 Task: Add an event with the title Casual Product Launch Announcement, date '2024/05/26', time 7:00 AM to 9:00 AM, logged in from the account softage.10@softage.netand send the event invitation to softage.9@softage.net and softage.8@softage.net. Set a reminder for the event 12 hour before
Action: Mouse moved to (108, 140)
Screenshot: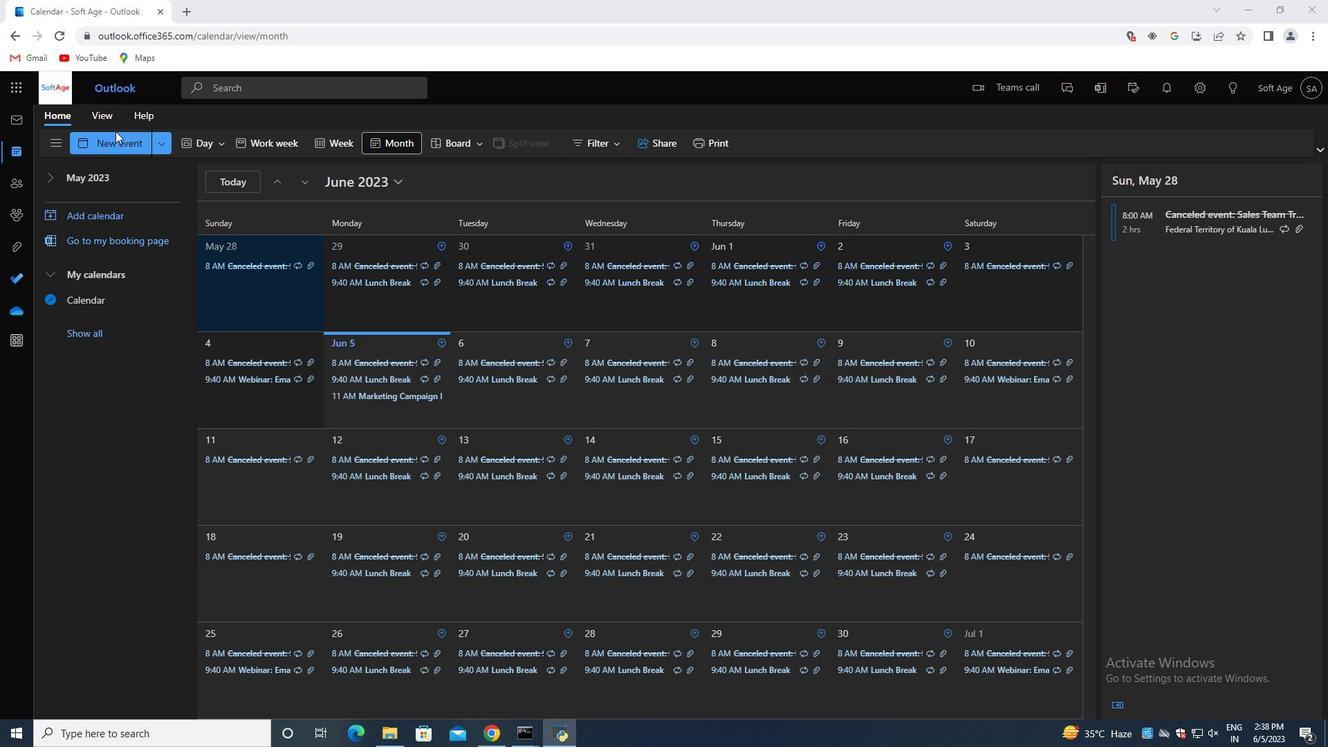 
Action: Mouse pressed left at (108, 140)
Screenshot: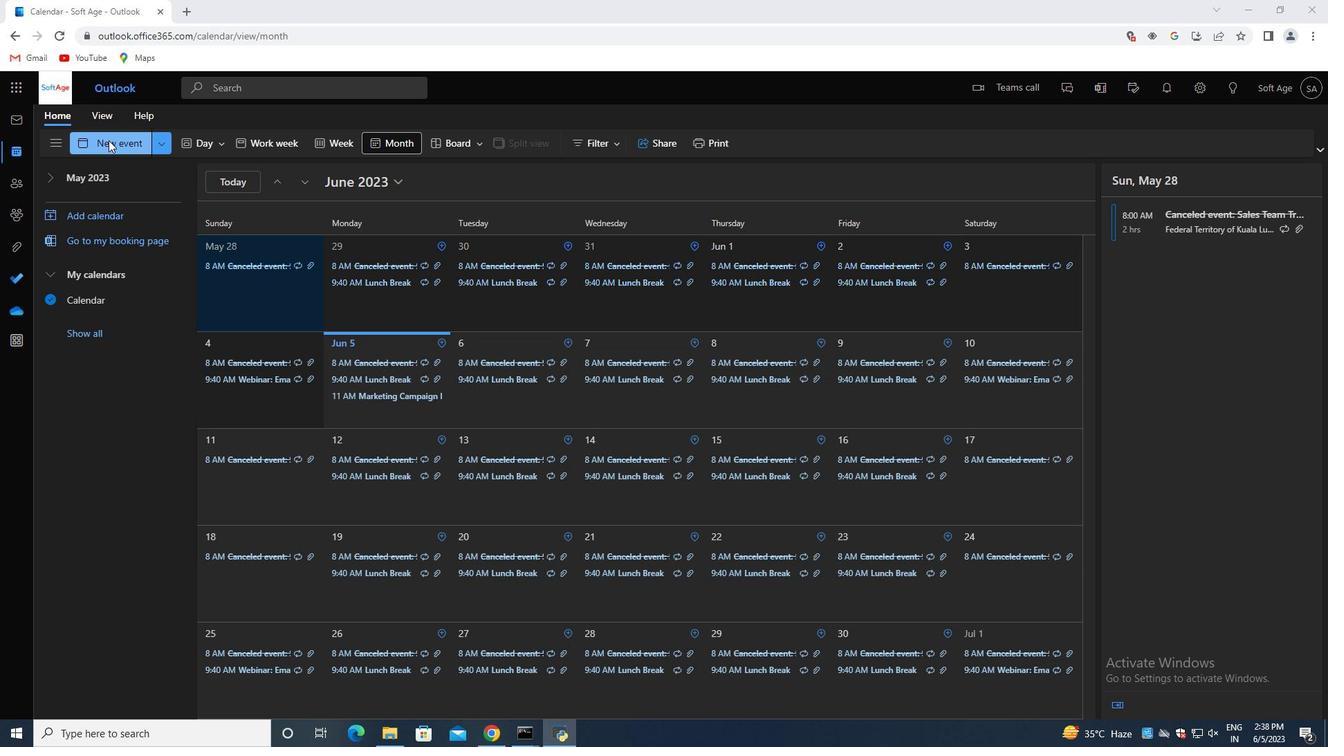 
Action: Mouse moved to (415, 231)
Screenshot: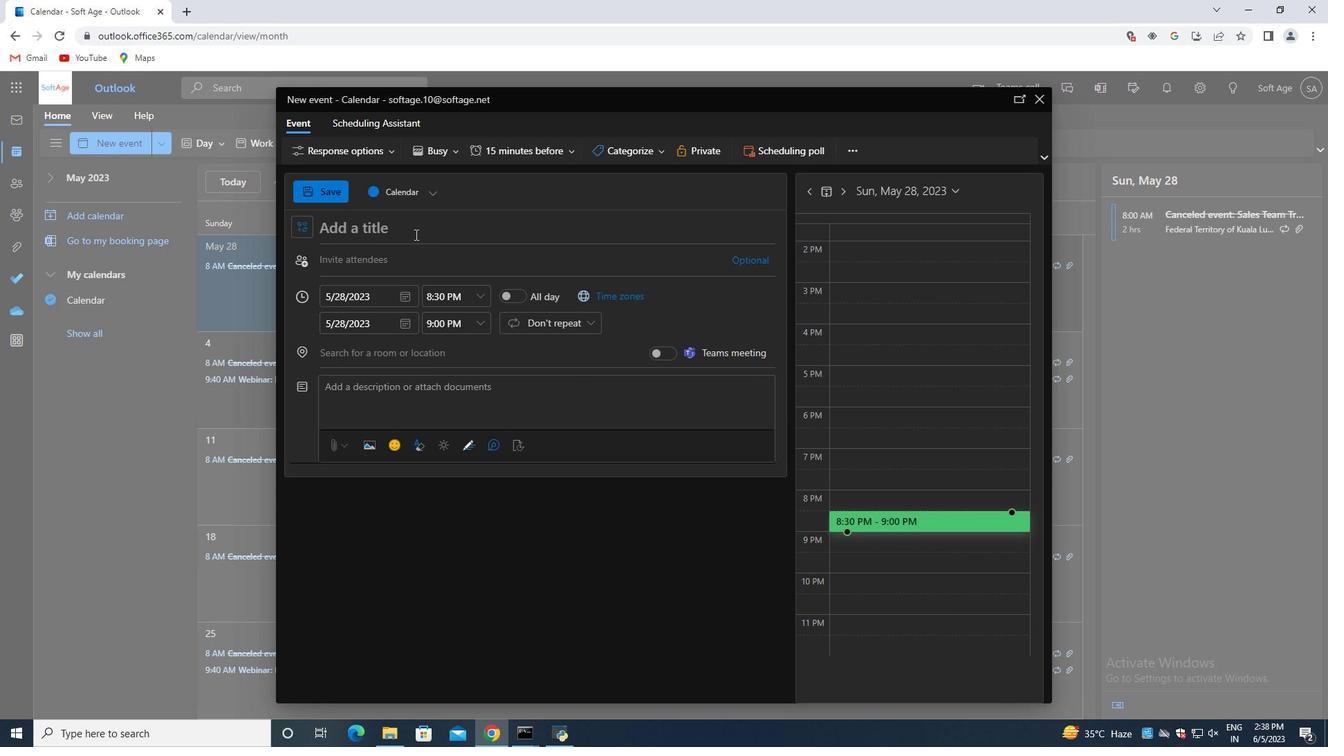 
Action: Mouse pressed left at (415, 231)
Screenshot: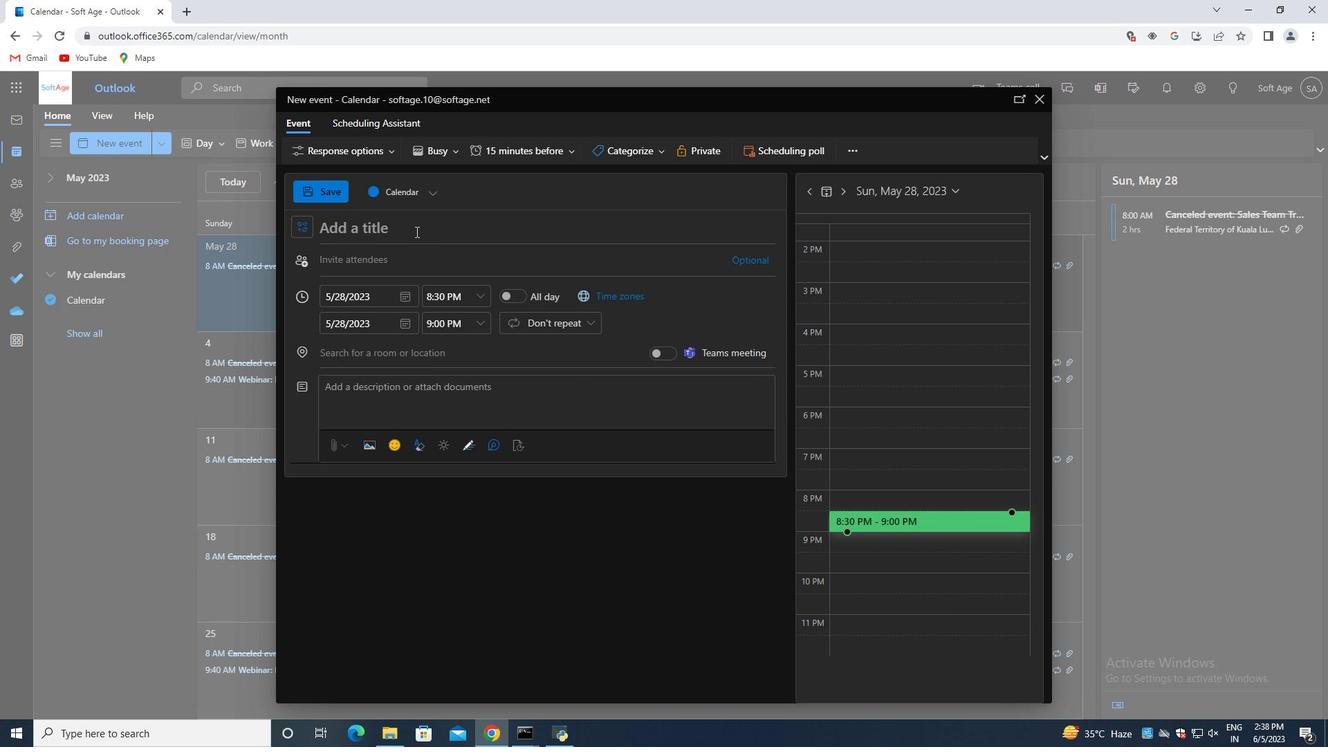 
Action: Key pressed <Key.shift>Casual<Key.space><Key.shift>Product<Key.space><Key.shift>Launch<Key.space><Key.shift>Announcement
Screenshot: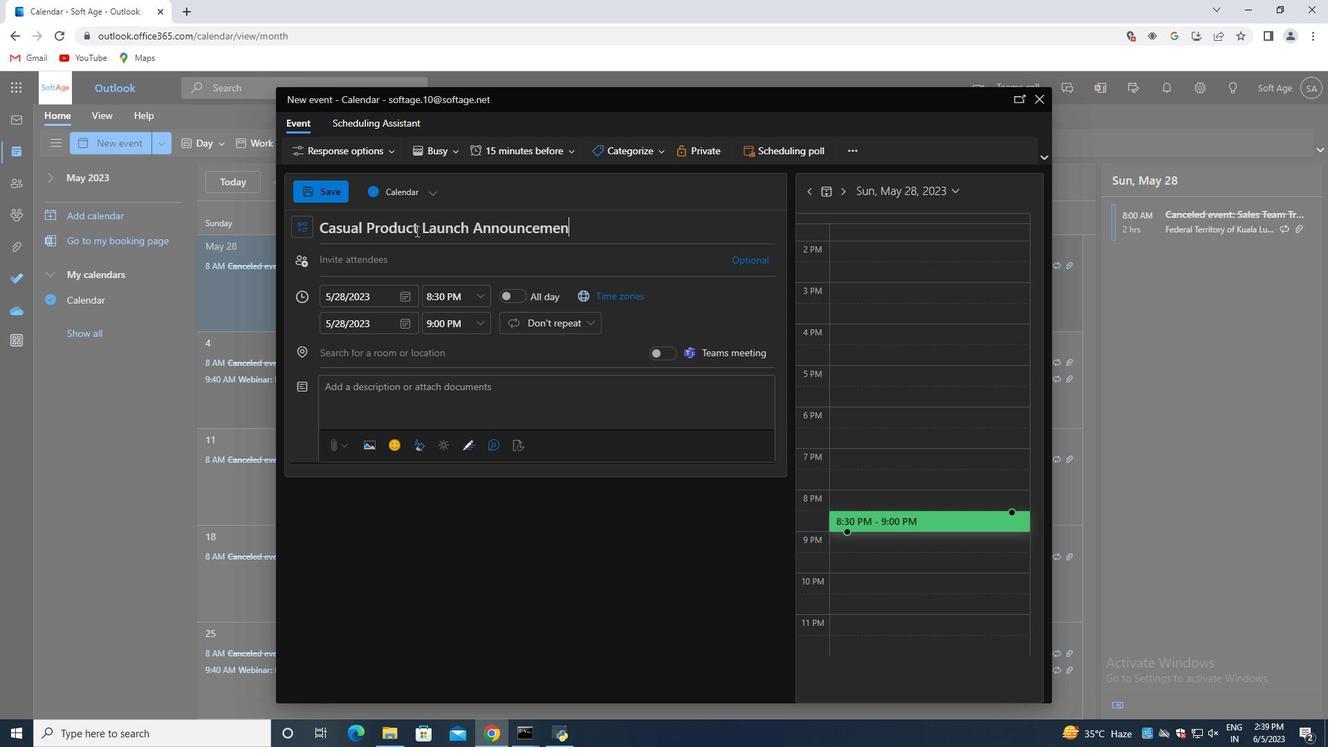 
Action: Mouse moved to (402, 300)
Screenshot: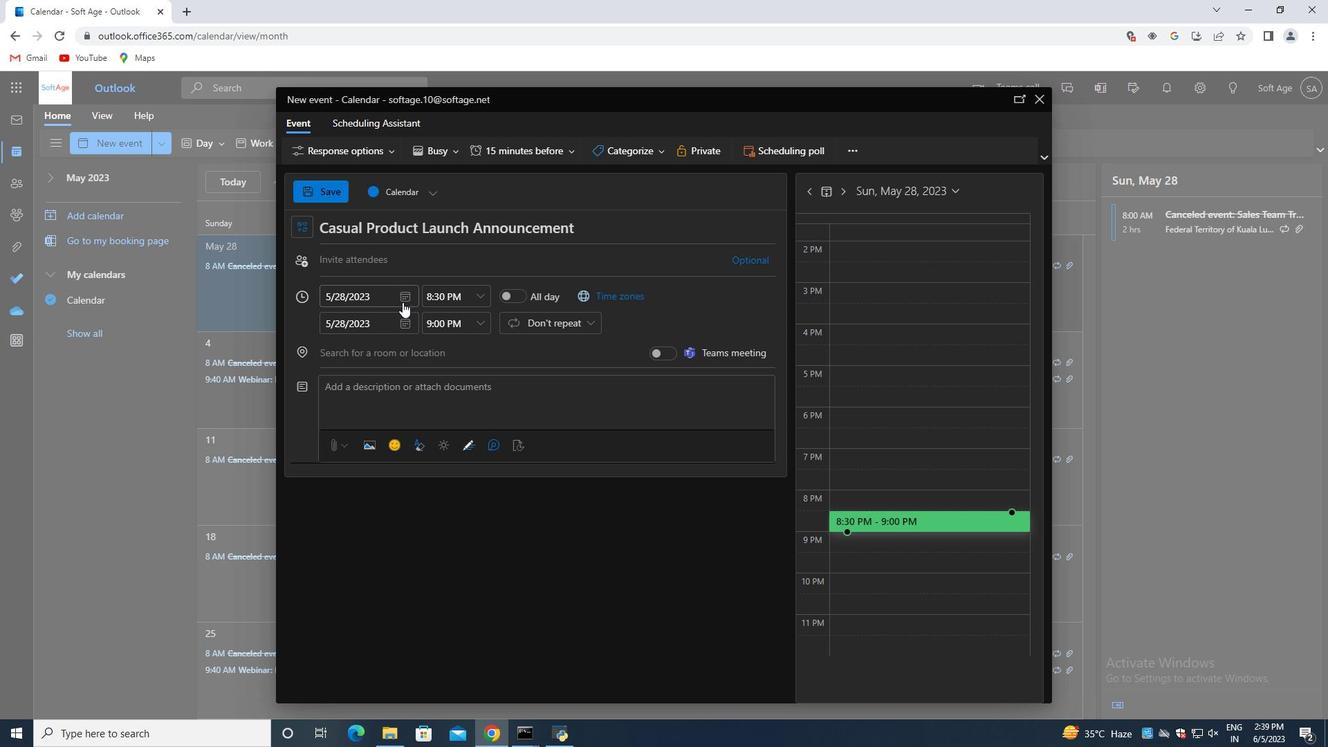 
Action: Mouse pressed left at (402, 300)
Screenshot: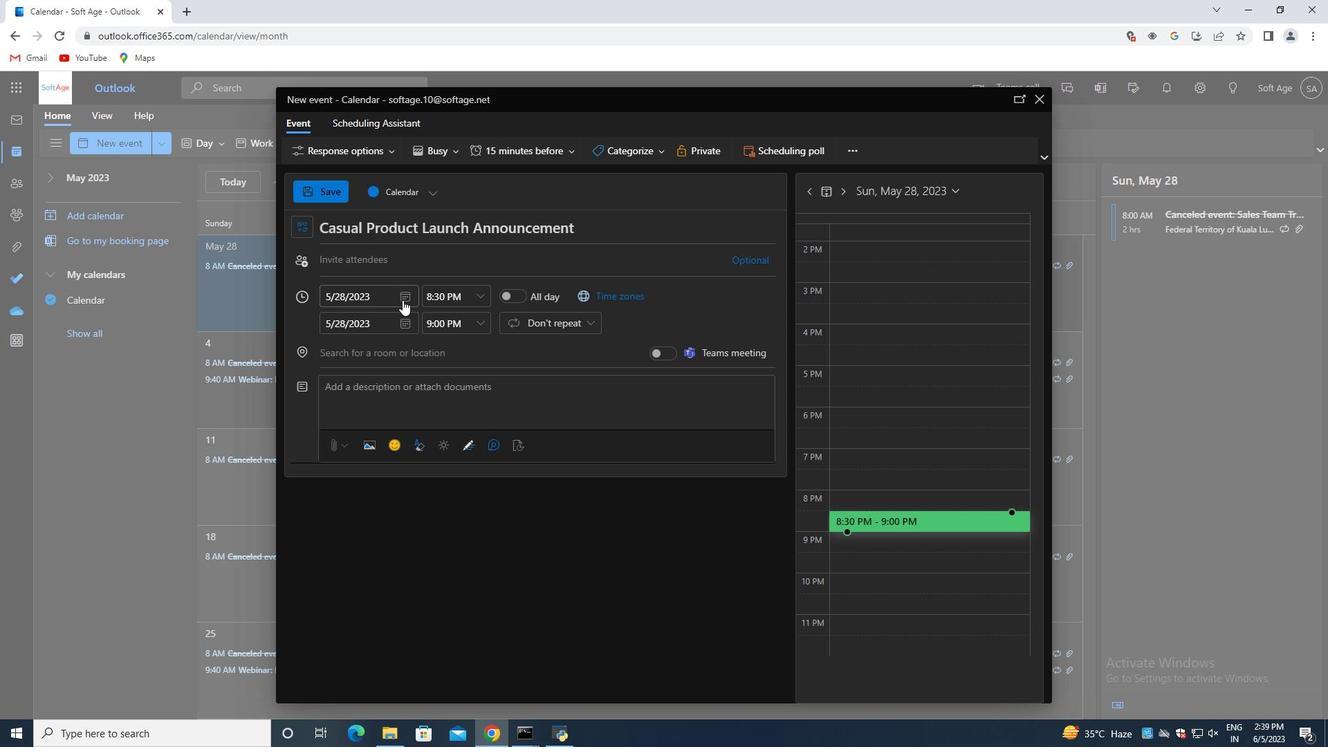 
Action: Mouse moved to (458, 328)
Screenshot: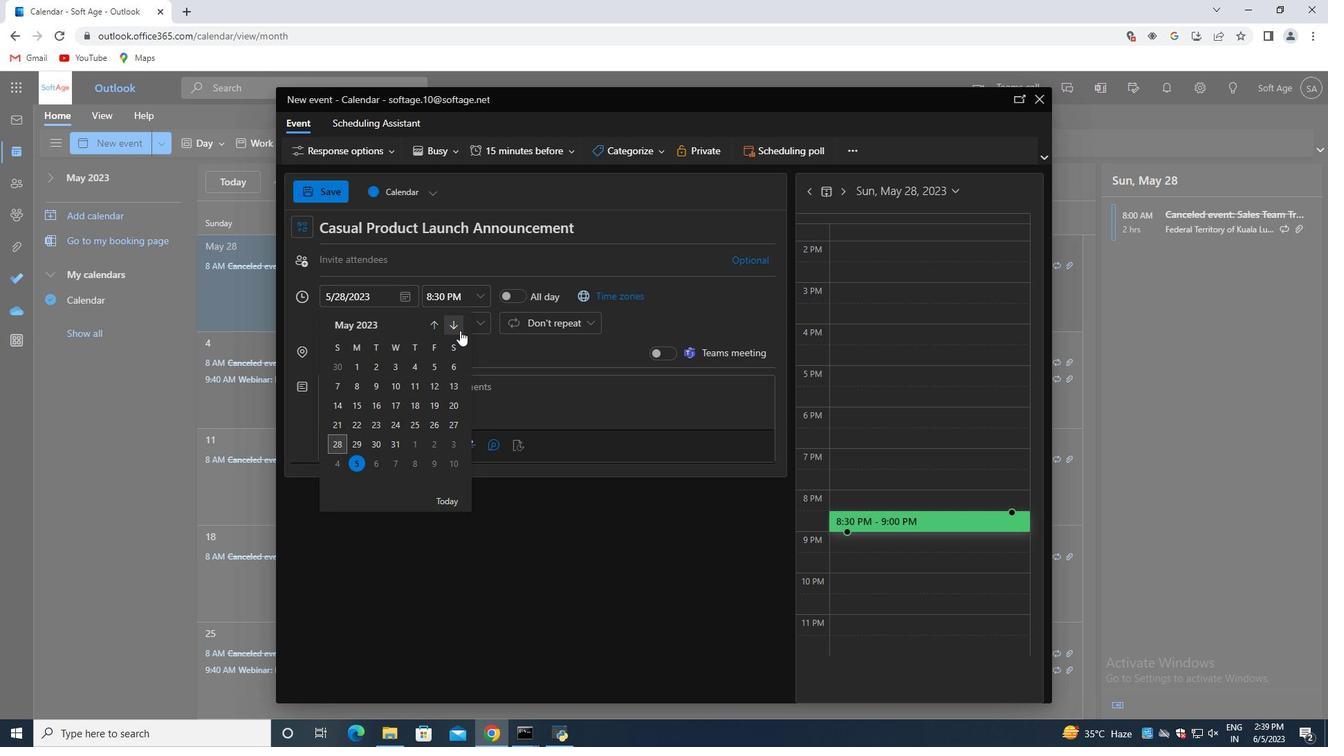 
Action: Mouse pressed left at (458, 328)
Screenshot: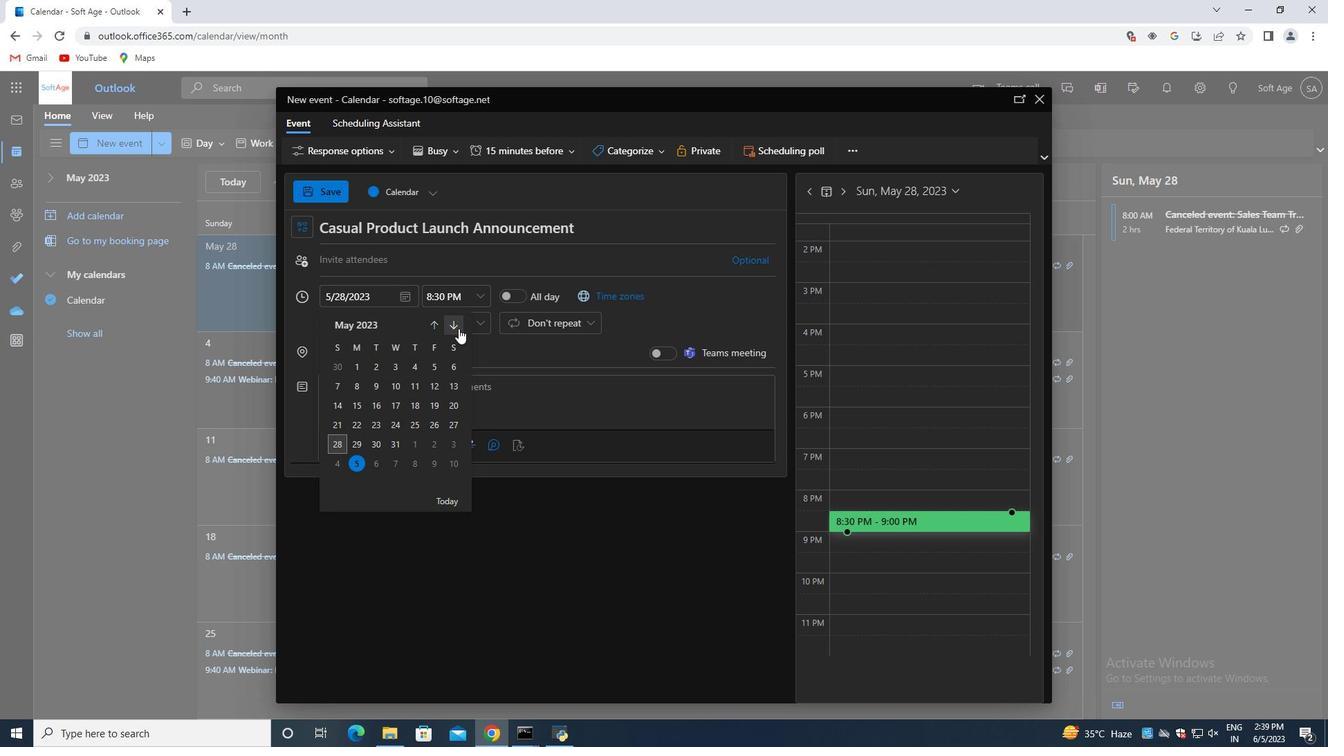 
Action: Mouse pressed left at (458, 328)
Screenshot: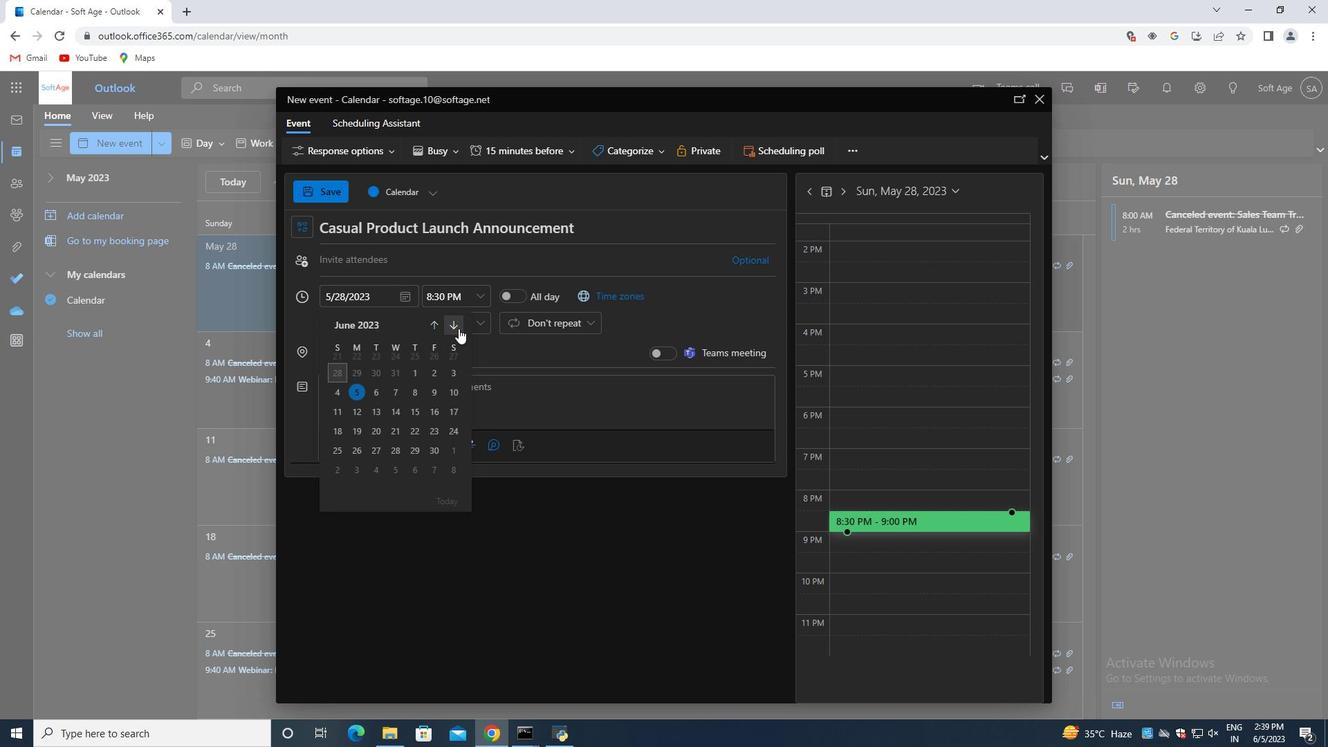
Action: Mouse pressed left at (458, 328)
Screenshot: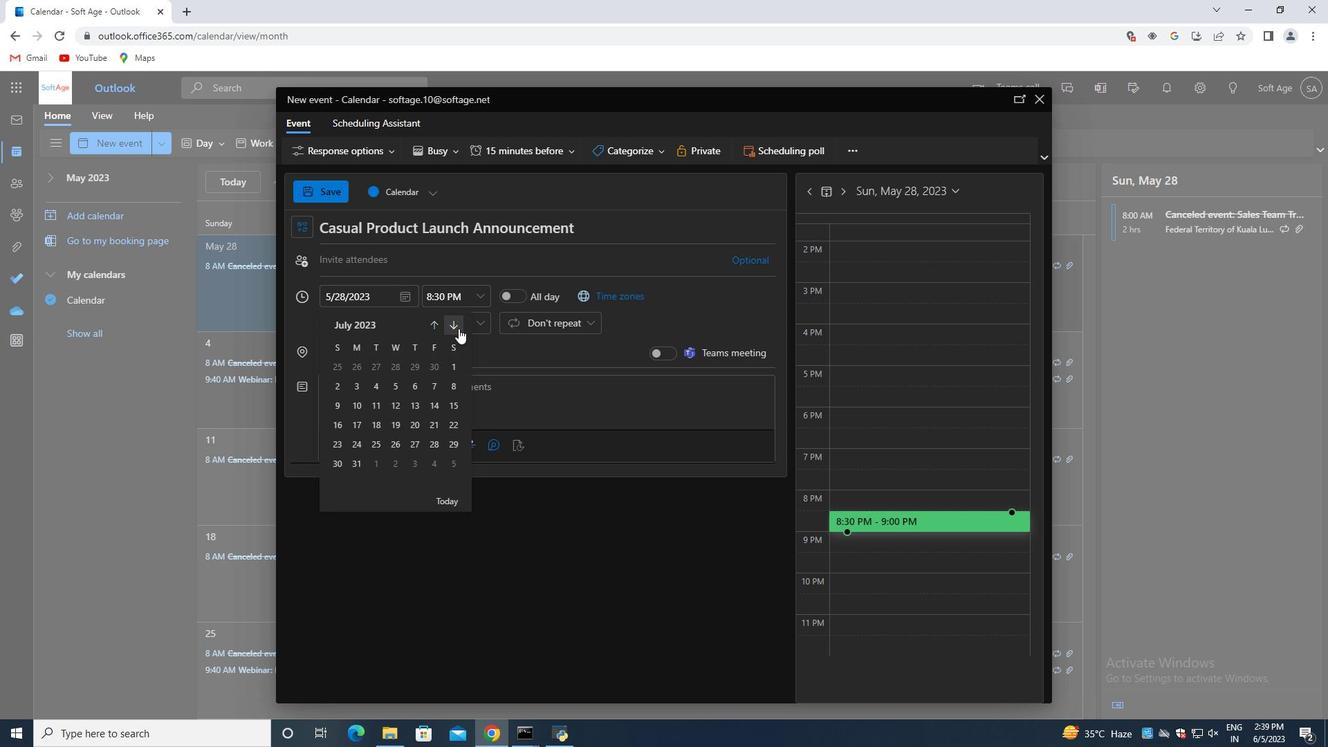 
Action: Mouse pressed left at (458, 328)
Screenshot: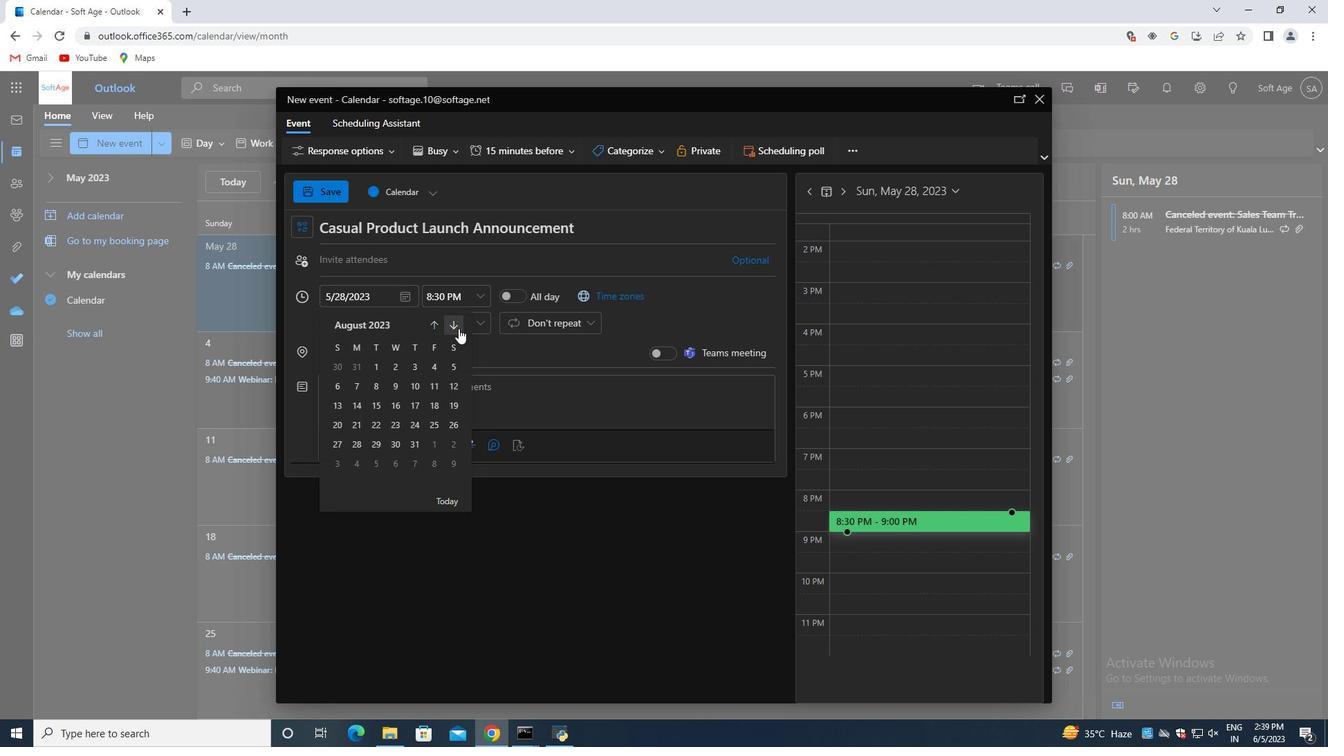 
Action: Mouse pressed left at (458, 328)
Screenshot: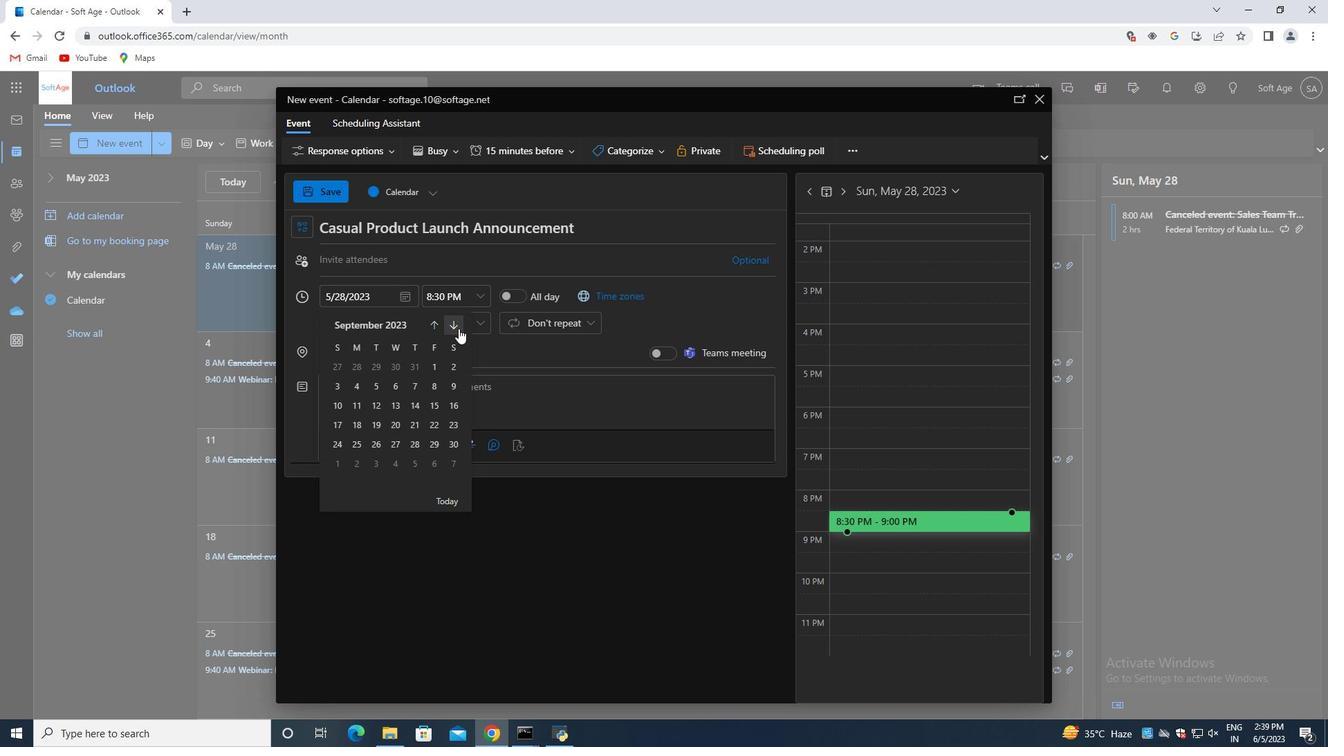 
Action: Mouse pressed left at (458, 328)
Screenshot: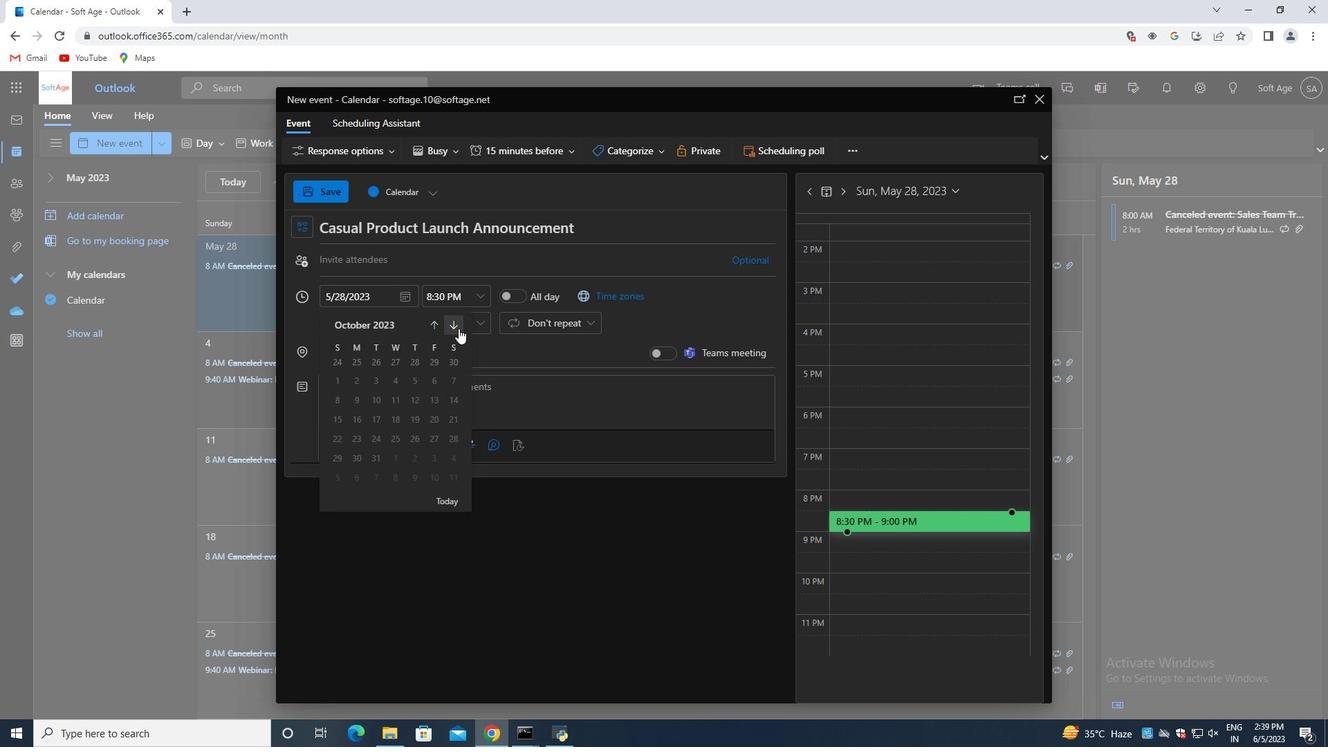 
Action: Mouse pressed left at (458, 328)
Screenshot: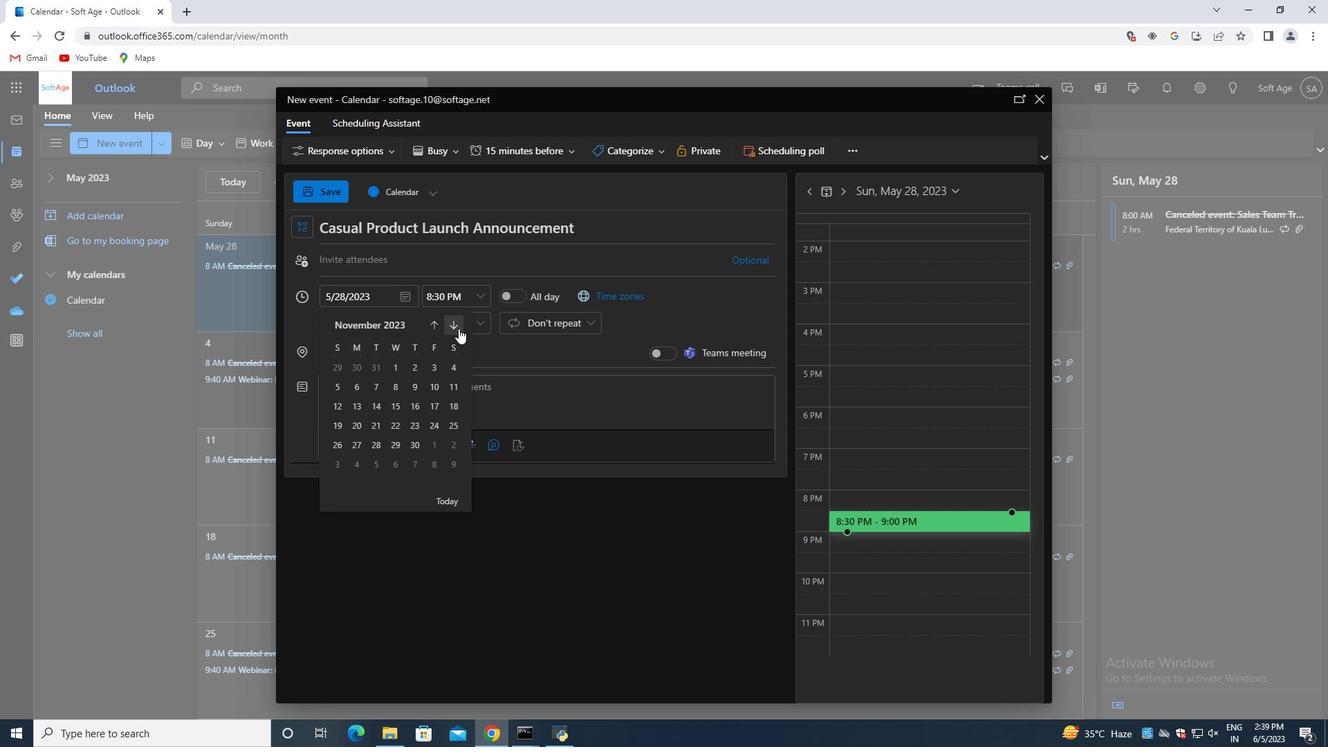 
Action: Mouse pressed left at (458, 328)
Screenshot: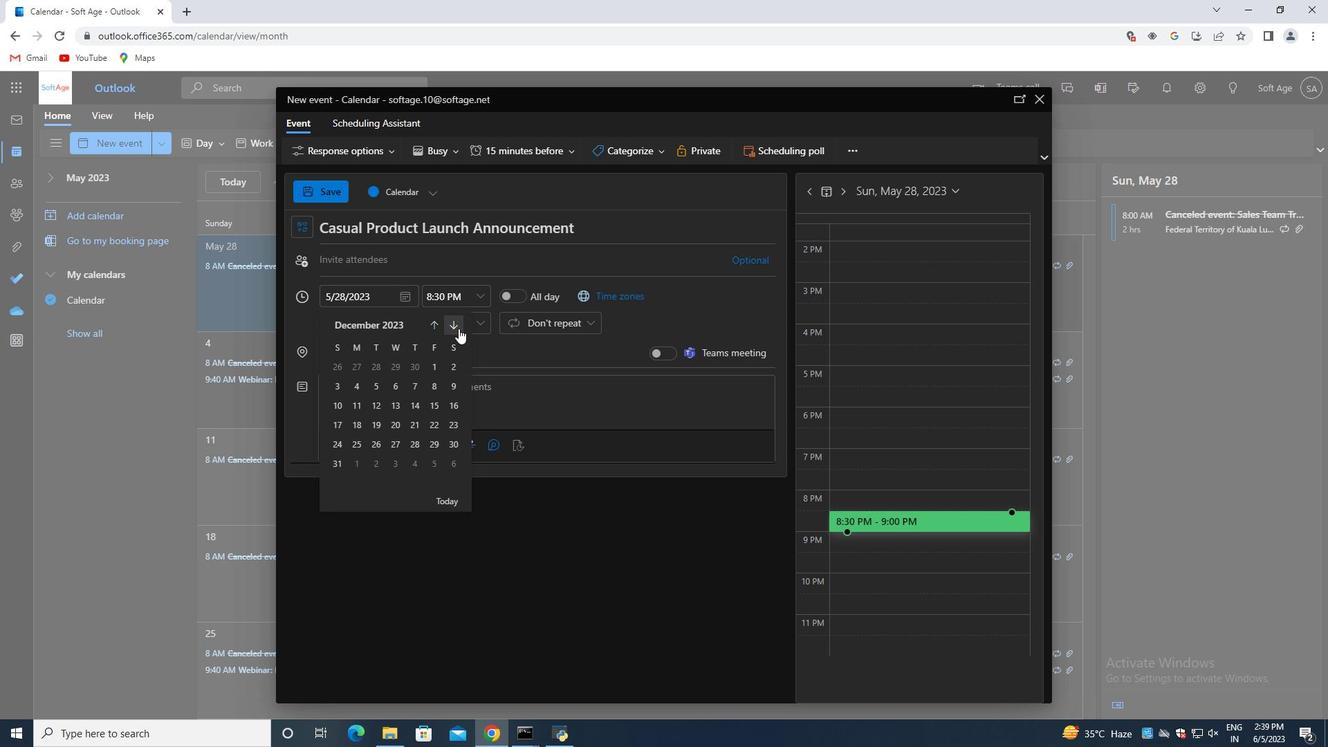 
Action: Mouse pressed left at (458, 328)
Screenshot: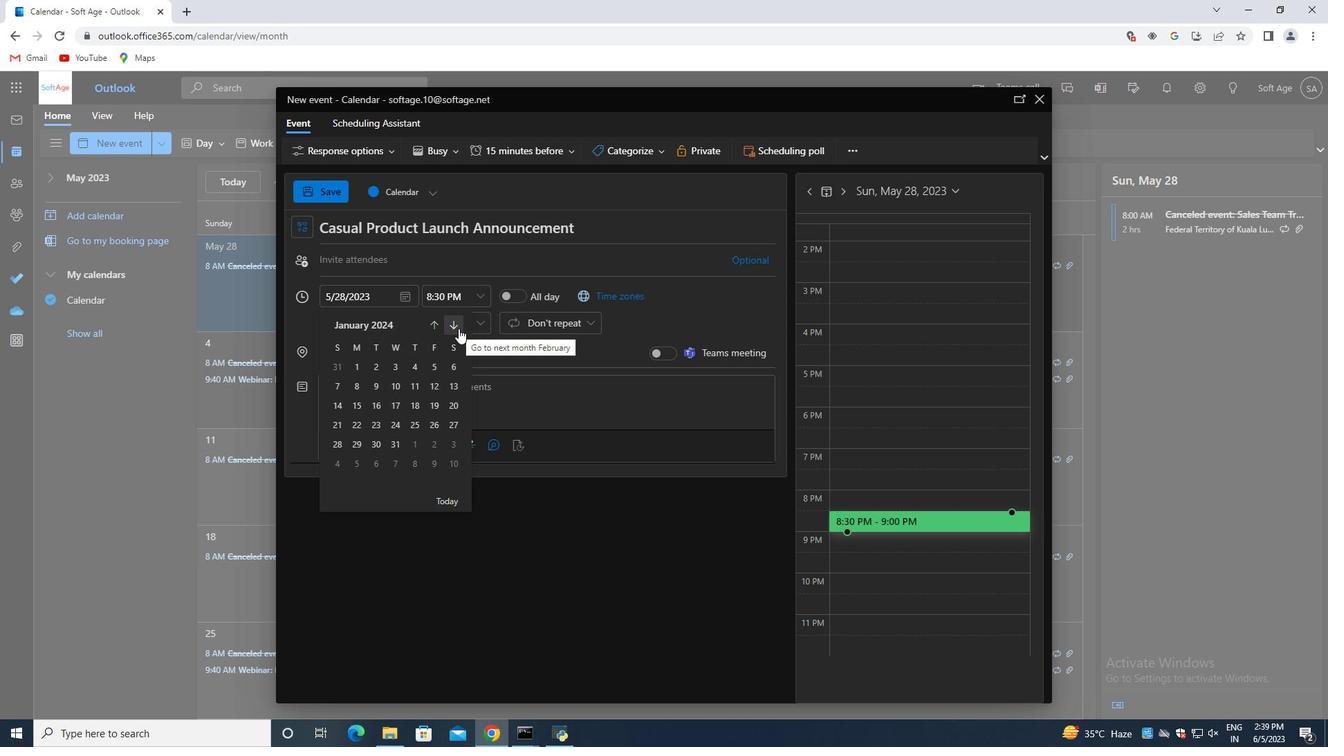 
Action: Mouse pressed left at (458, 328)
Screenshot: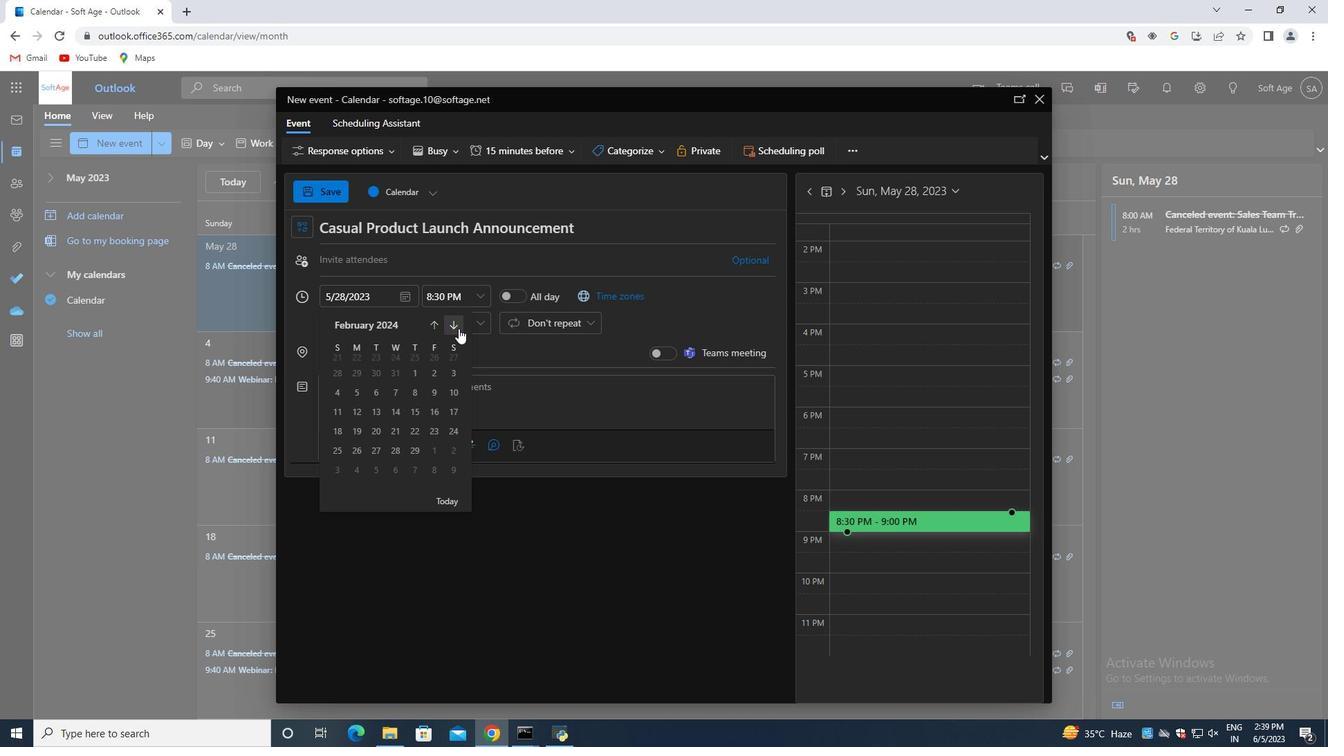 
Action: Mouse pressed left at (458, 328)
Screenshot: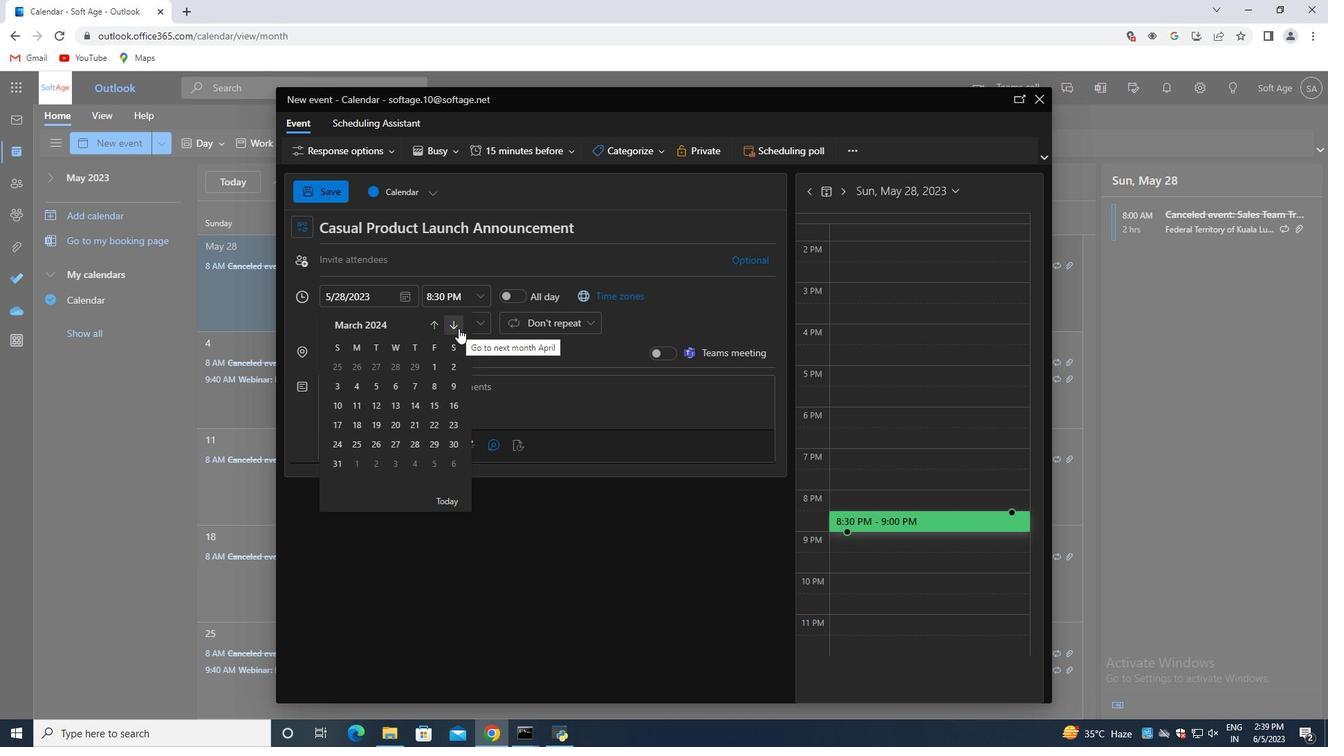 
Action: Mouse pressed left at (458, 328)
Screenshot: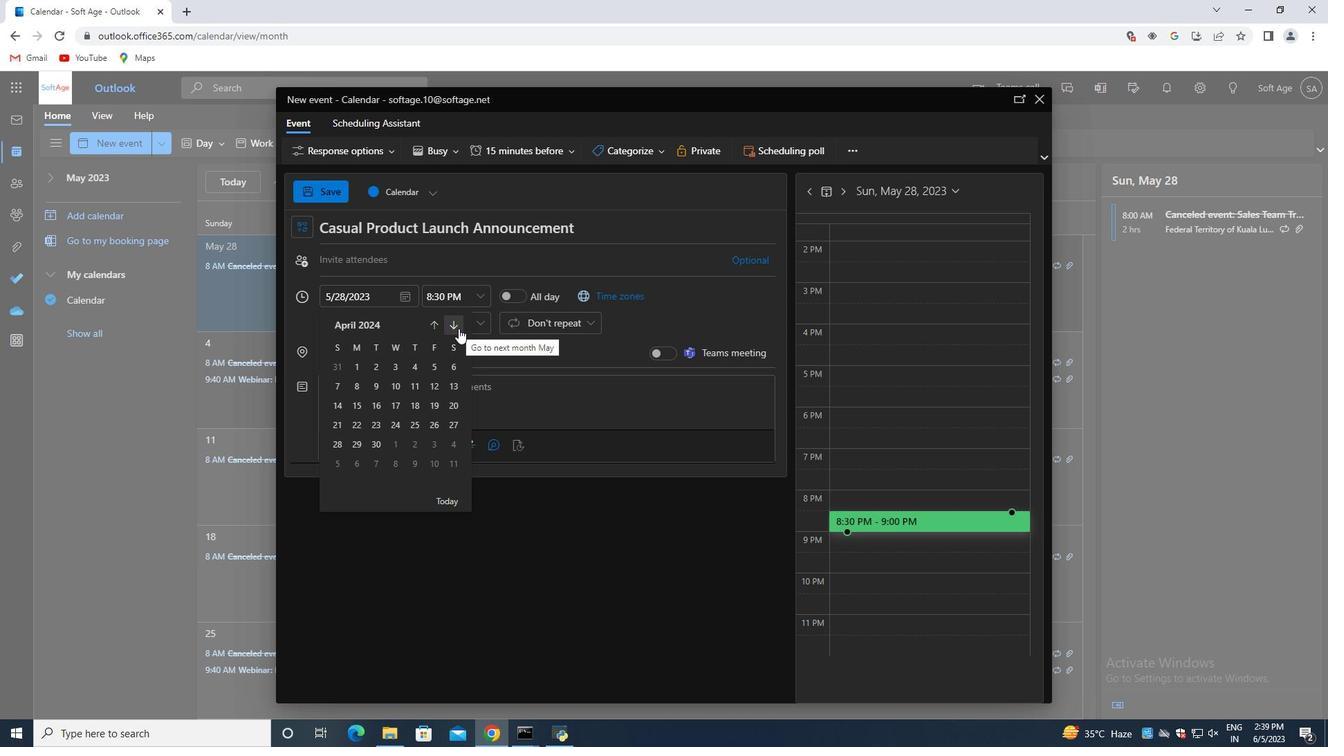 
Action: Mouse moved to (339, 442)
Screenshot: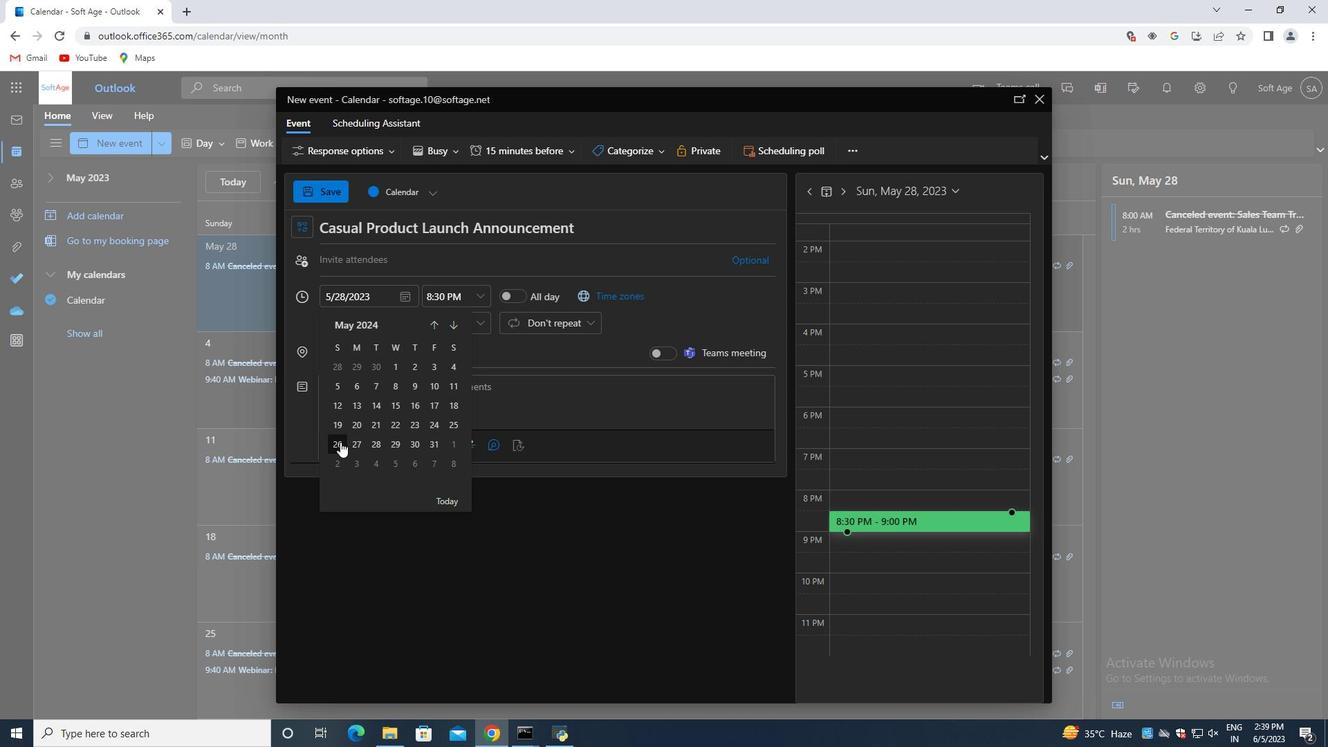 
Action: Mouse pressed left at (339, 442)
Screenshot: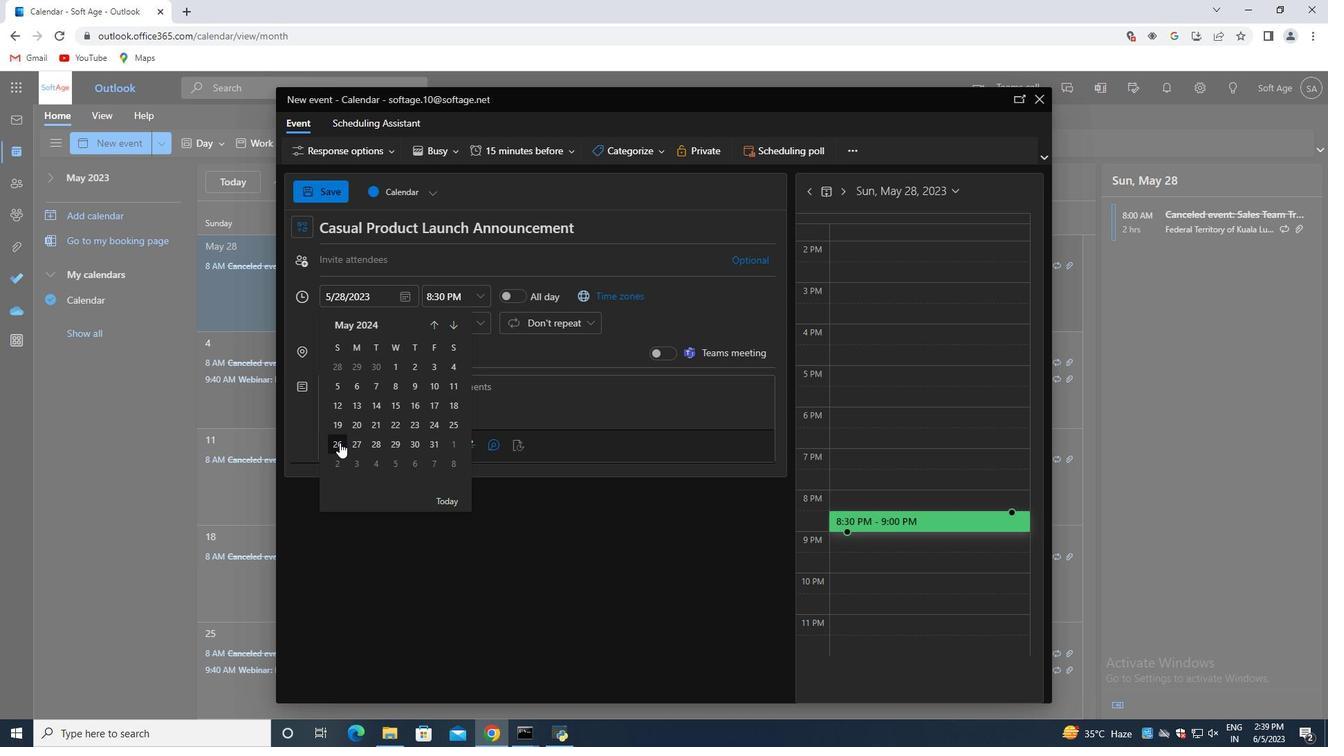 
Action: Mouse moved to (479, 296)
Screenshot: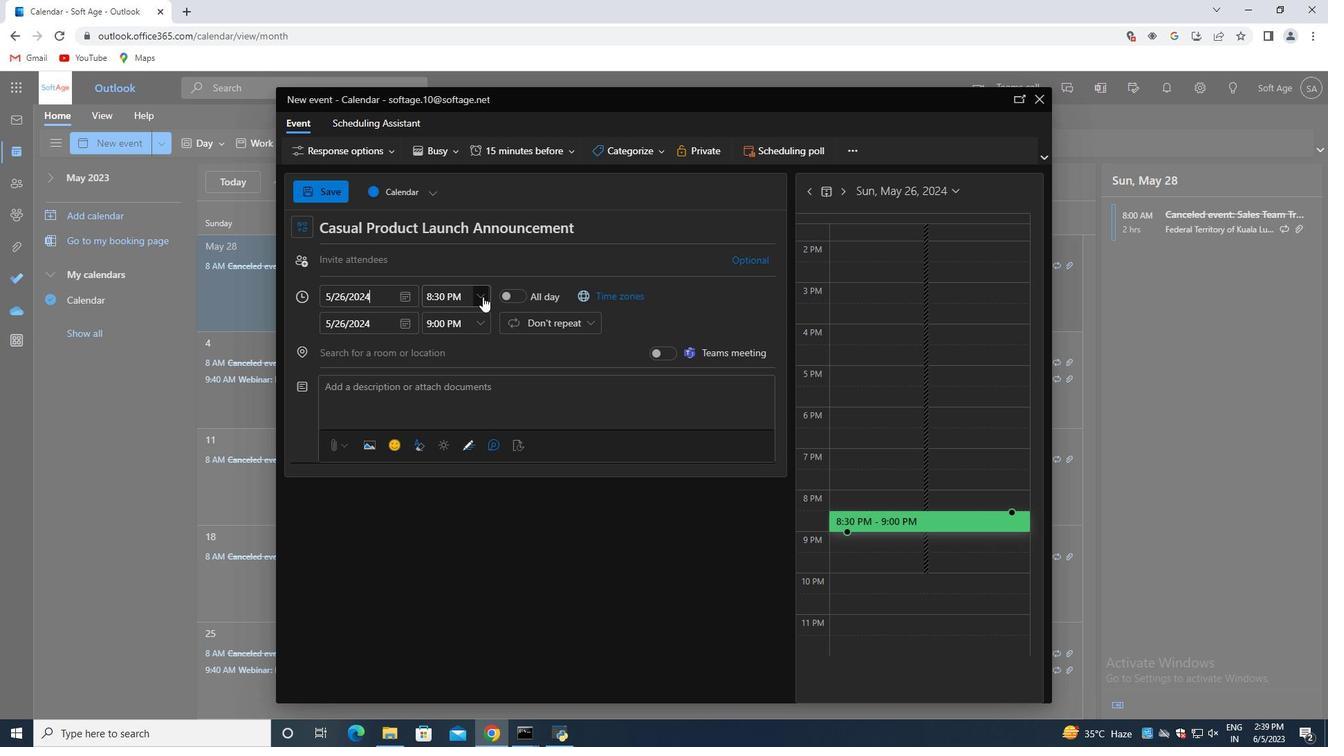 
Action: Mouse pressed left at (479, 296)
Screenshot: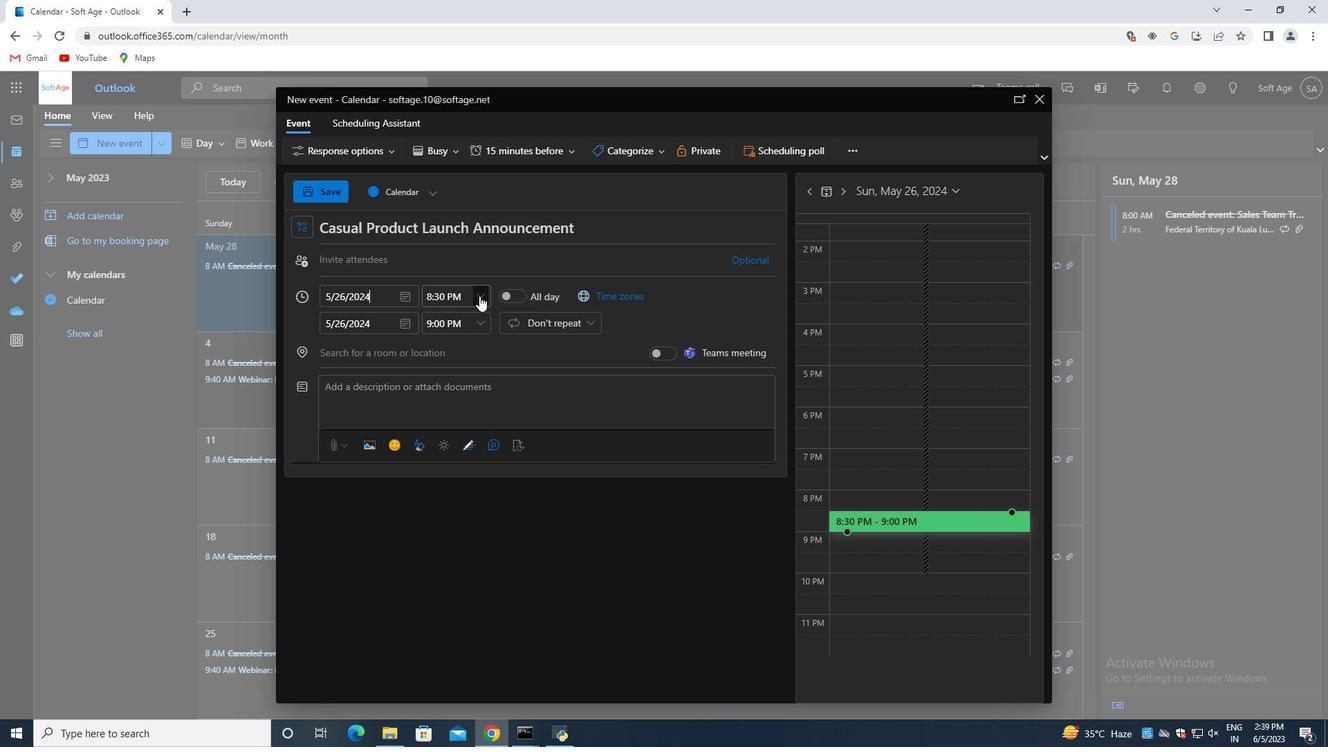 
Action: Mouse moved to (478, 295)
Screenshot: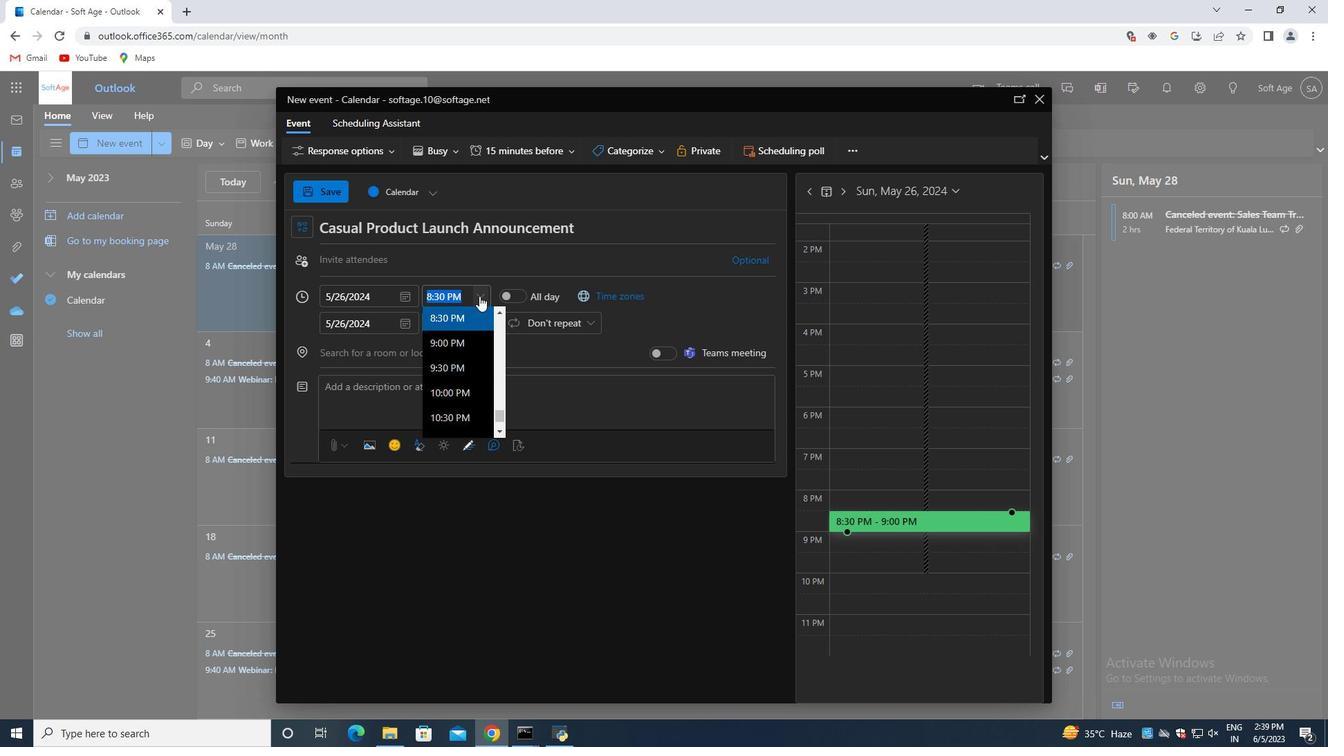 
Action: Key pressed <Key.backspace>7<Key.shift_r>:00<Key.shift>A<Key.backspace><Key.space><Key.enter>
Screenshot: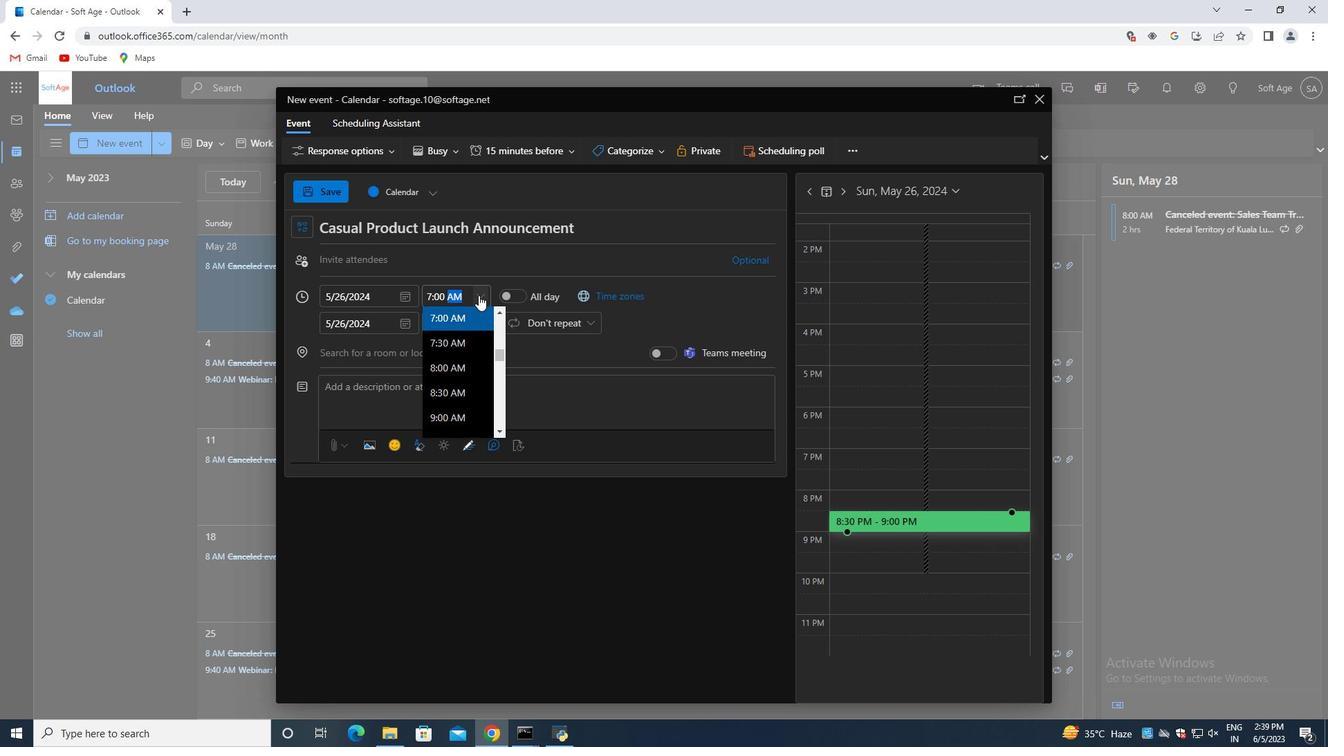 
Action: Mouse moved to (488, 324)
Screenshot: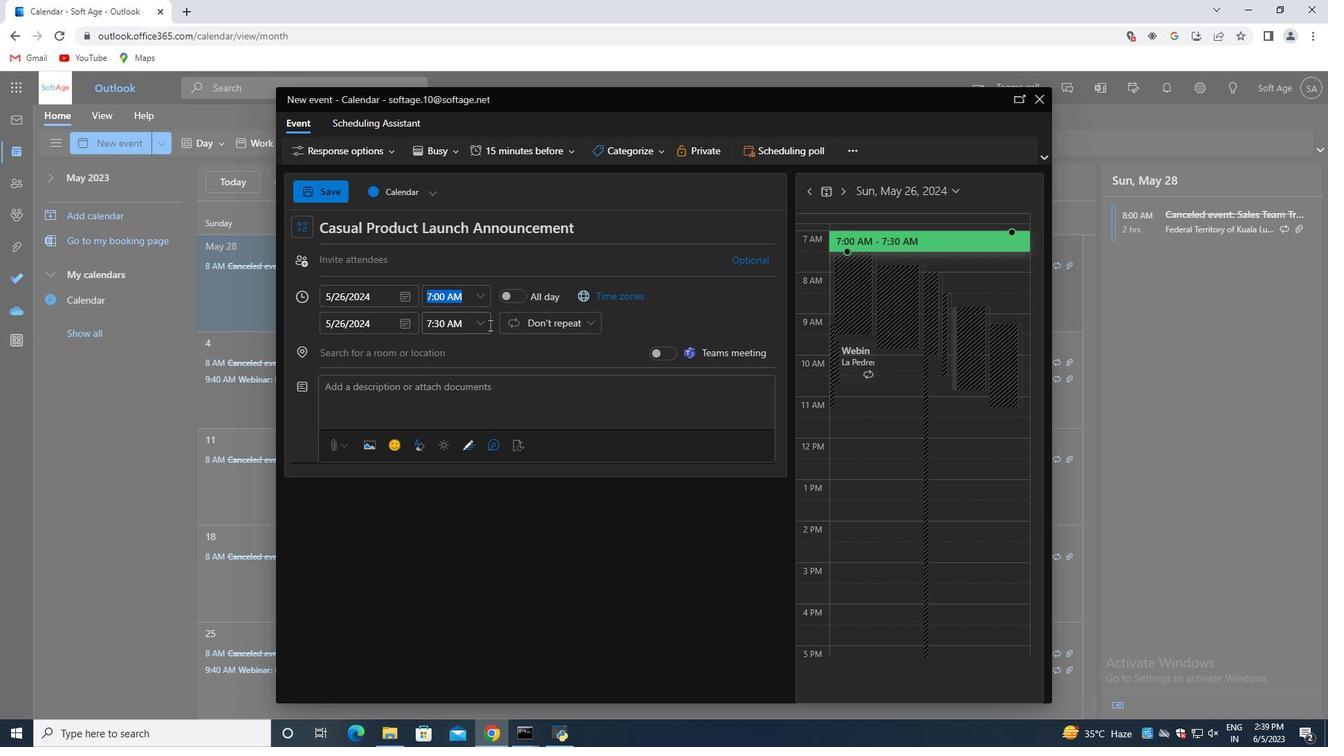 
Action: Mouse pressed left at (488, 324)
Screenshot: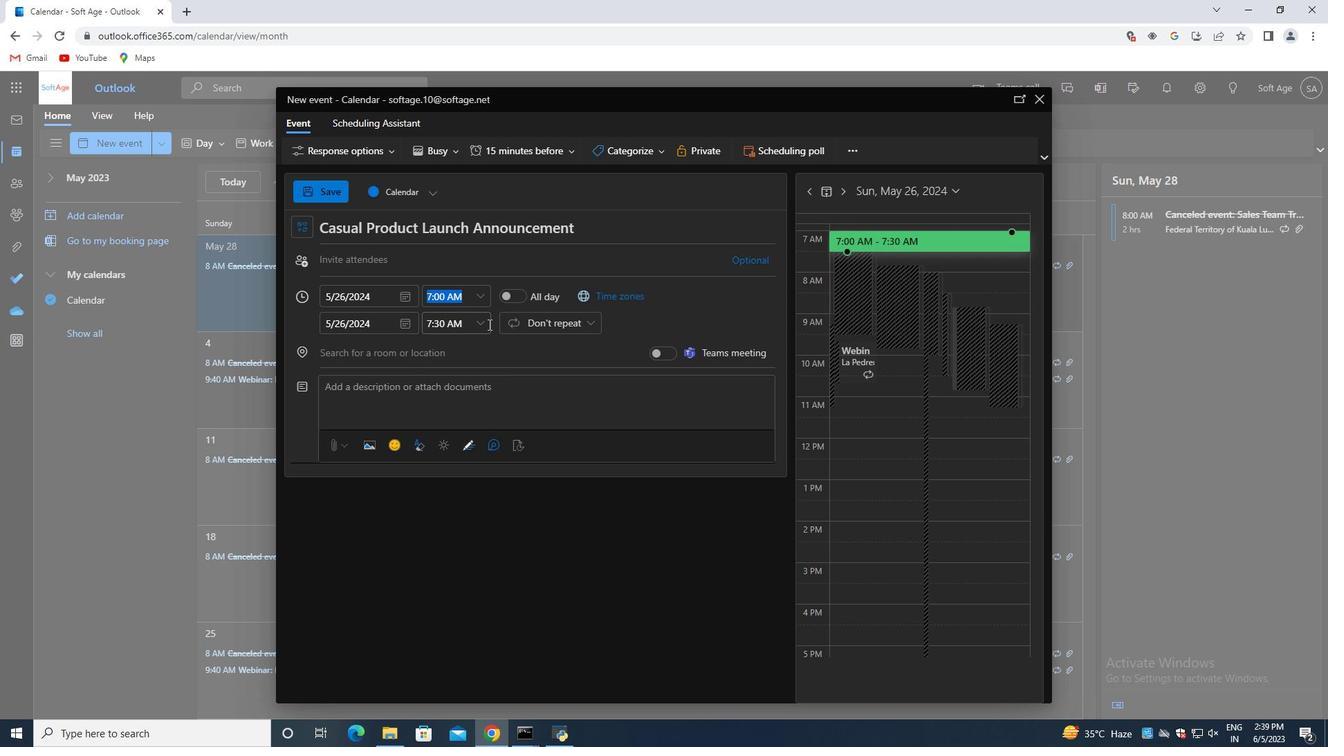 
Action: Mouse moved to (484, 323)
Screenshot: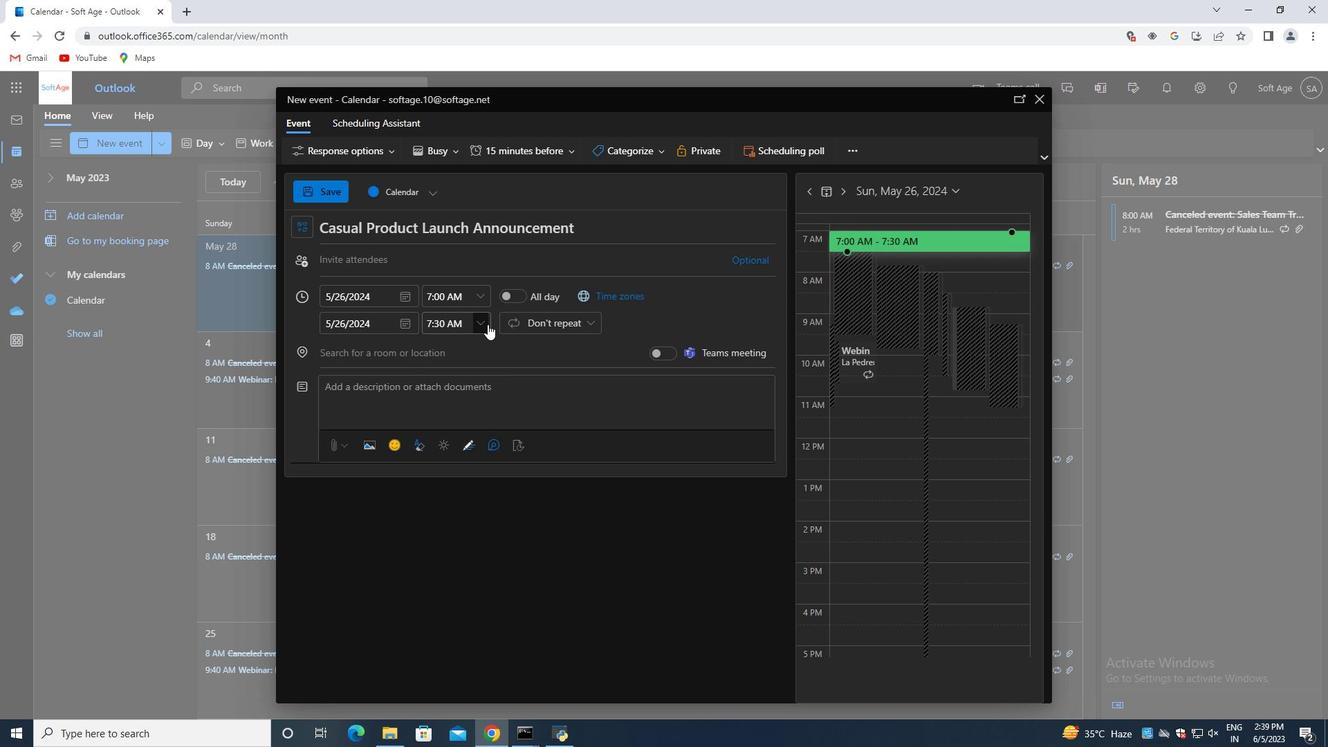 
Action: Mouse pressed left at (484, 323)
Screenshot: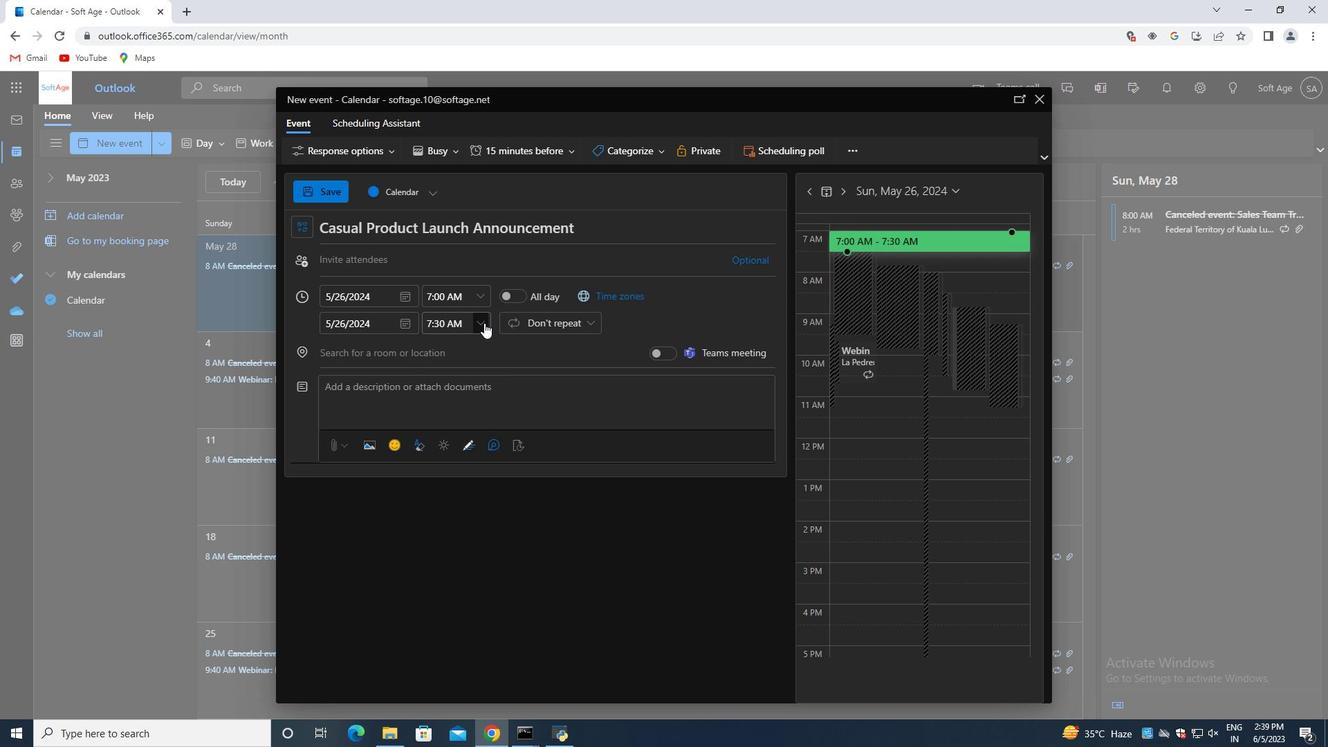 
Action: Mouse moved to (466, 417)
Screenshot: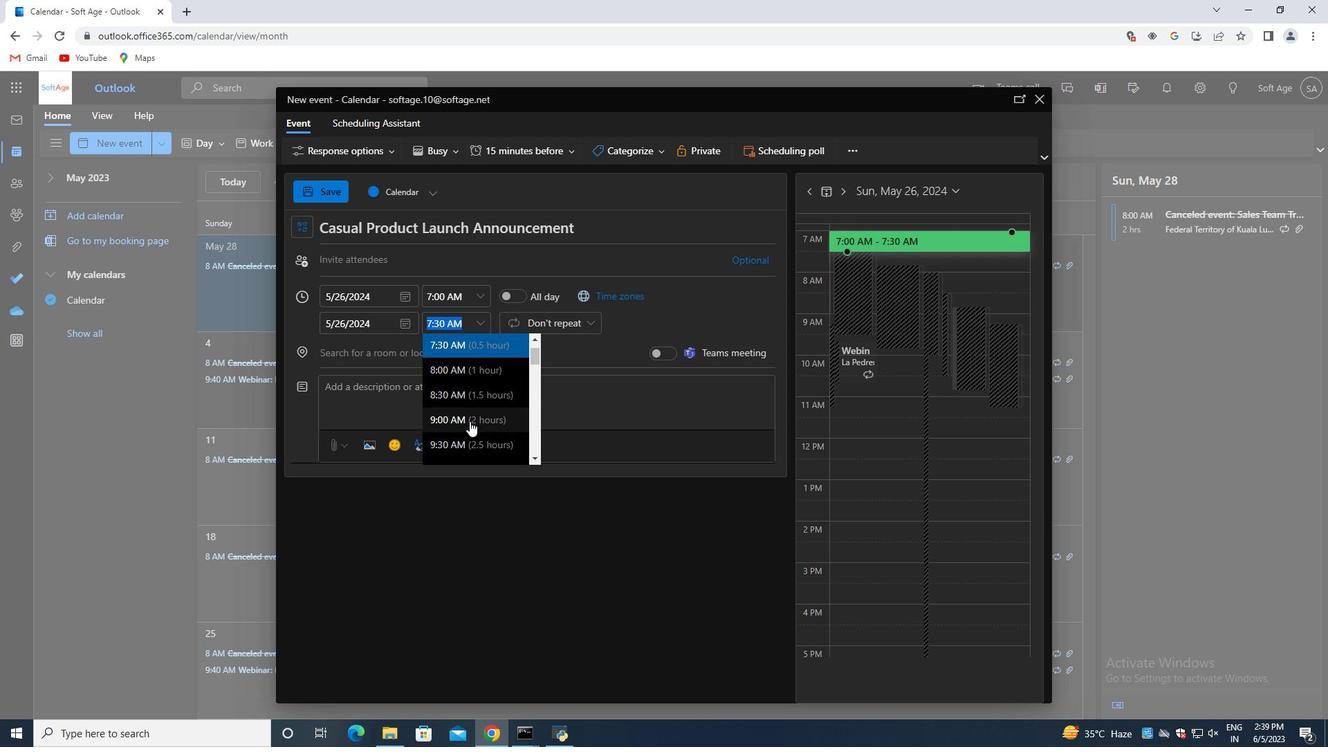 
Action: Mouse pressed left at (466, 417)
Screenshot: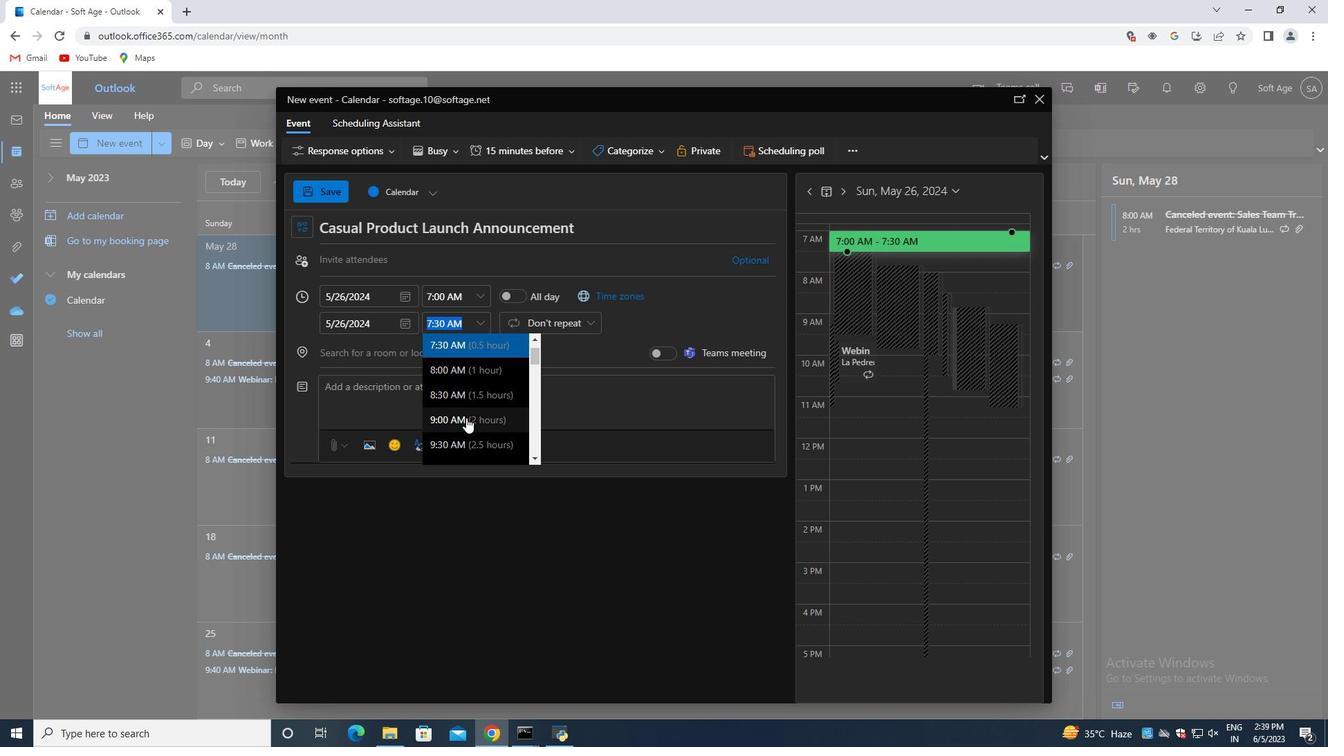 
Action: Mouse moved to (392, 253)
Screenshot: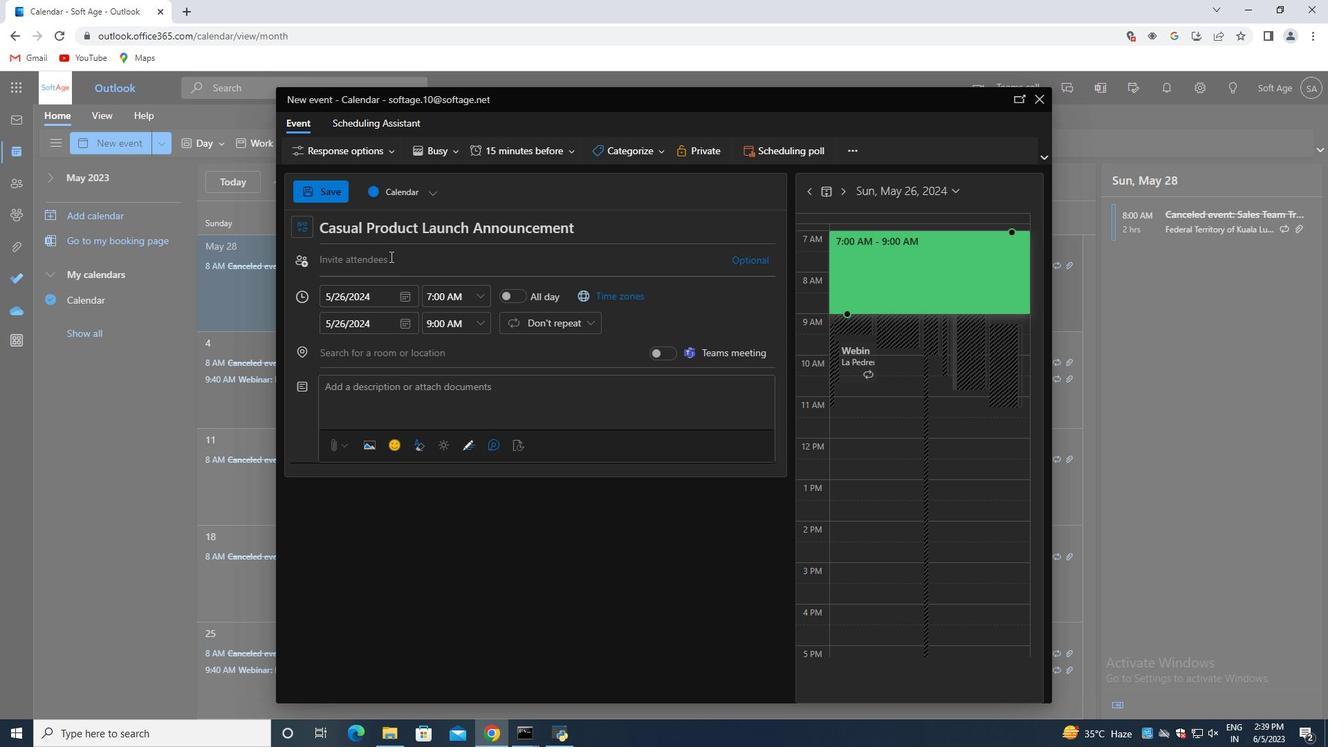 
Action: Mouse pressed left at (392, 253)
Screenshot: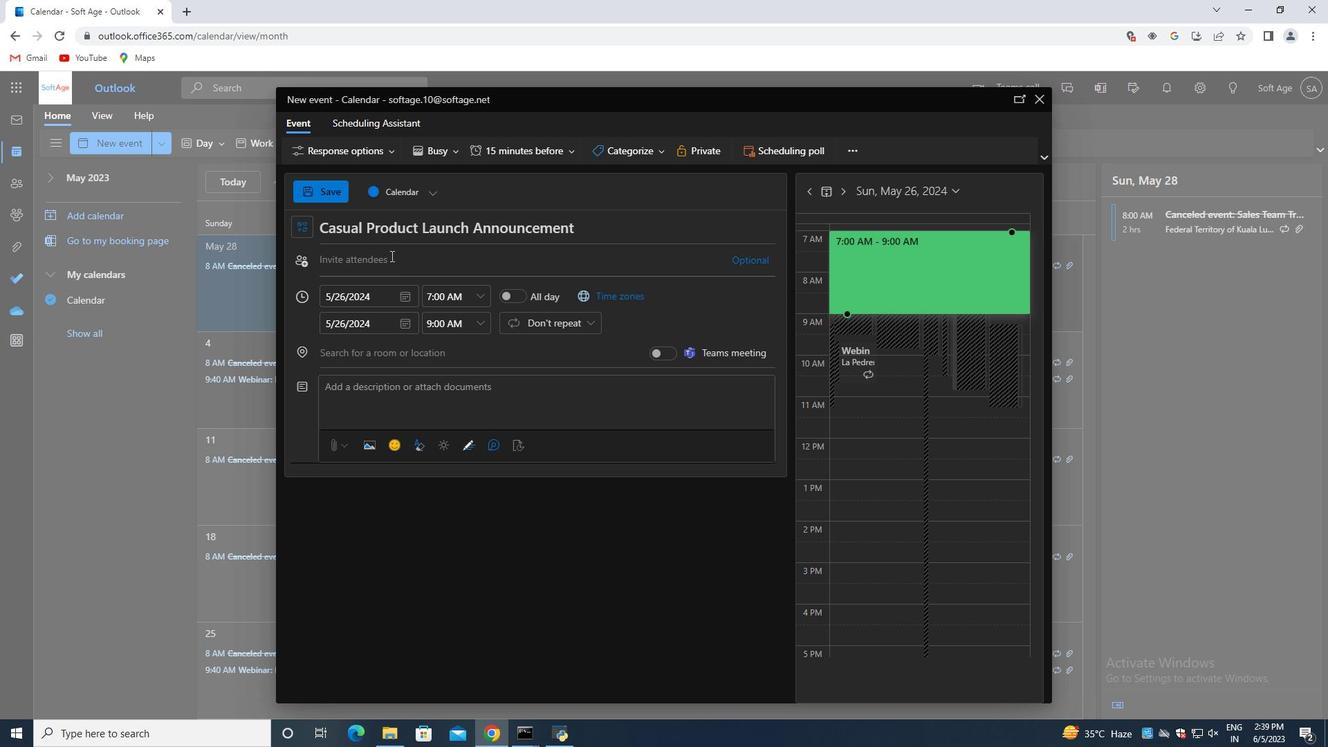 
Action: Key pressed softage.9<Key.shift>@softage.net<Key.enter>softage.8<Key.shift>@softage.net<Key.enter>
Screenshot: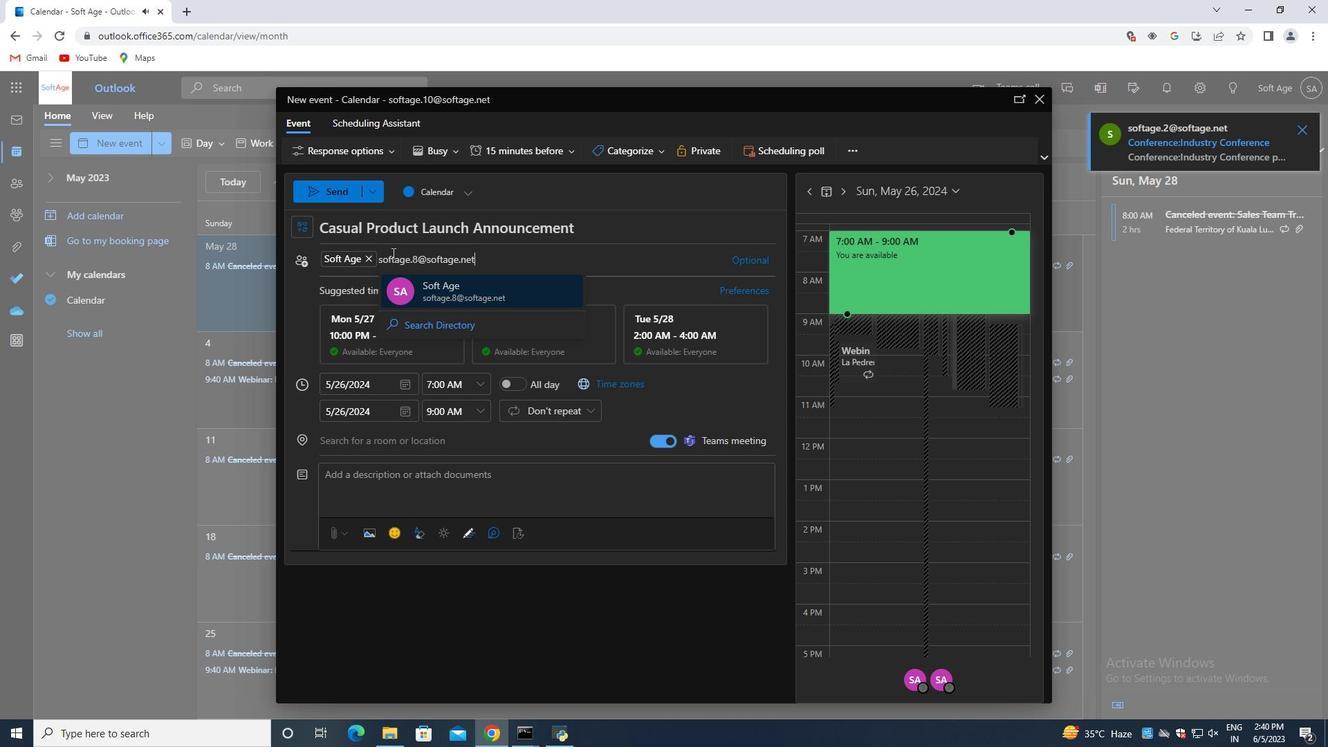 
Action: Mouse moved to (538, 147)
Screenshot: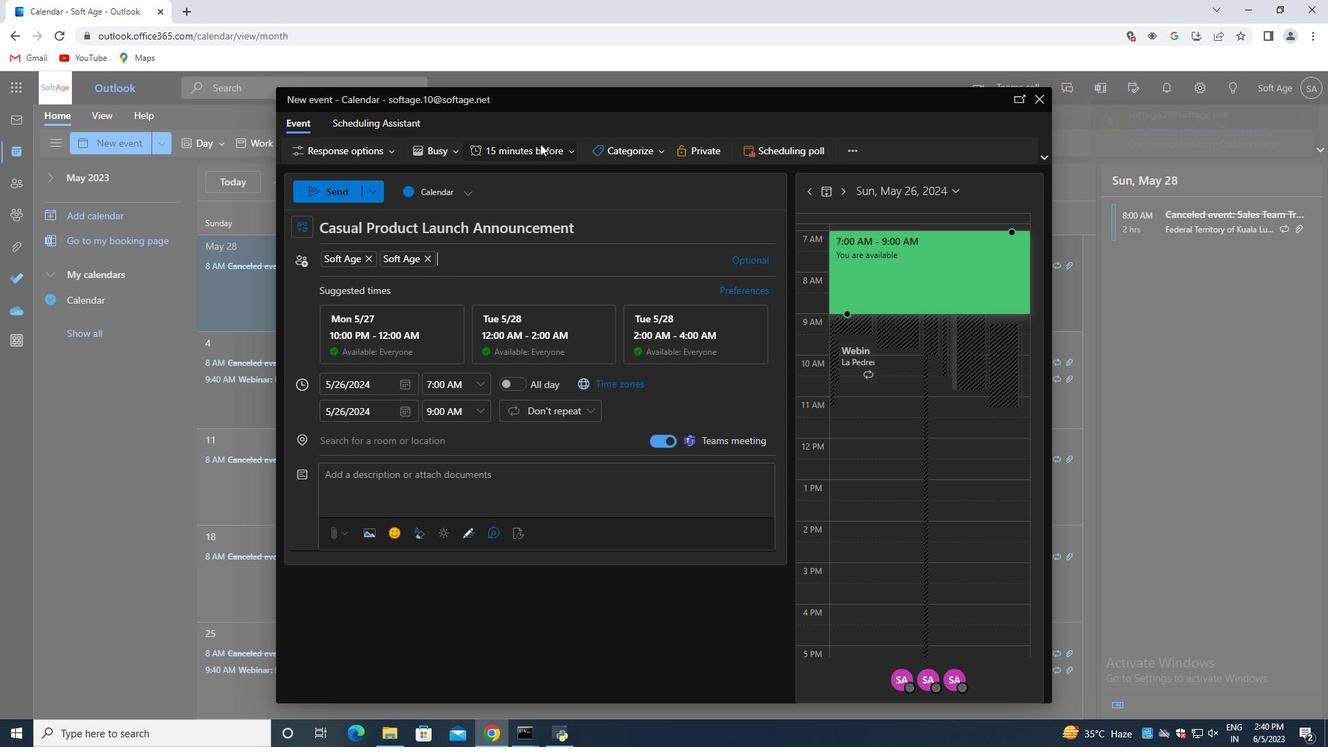 
Action: Mouse pressed left at (538, 147)
Screenshot: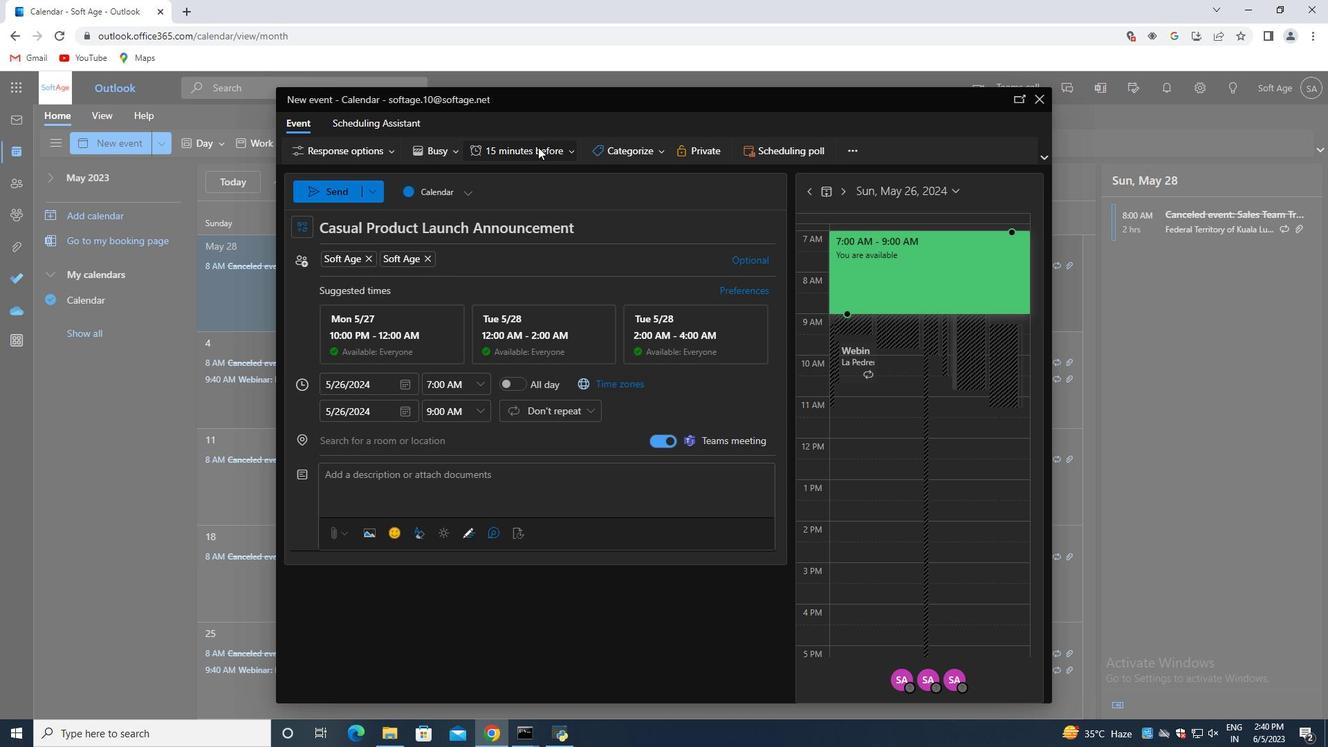 
Action: Mouse moved to (522, 347)
Screenshot: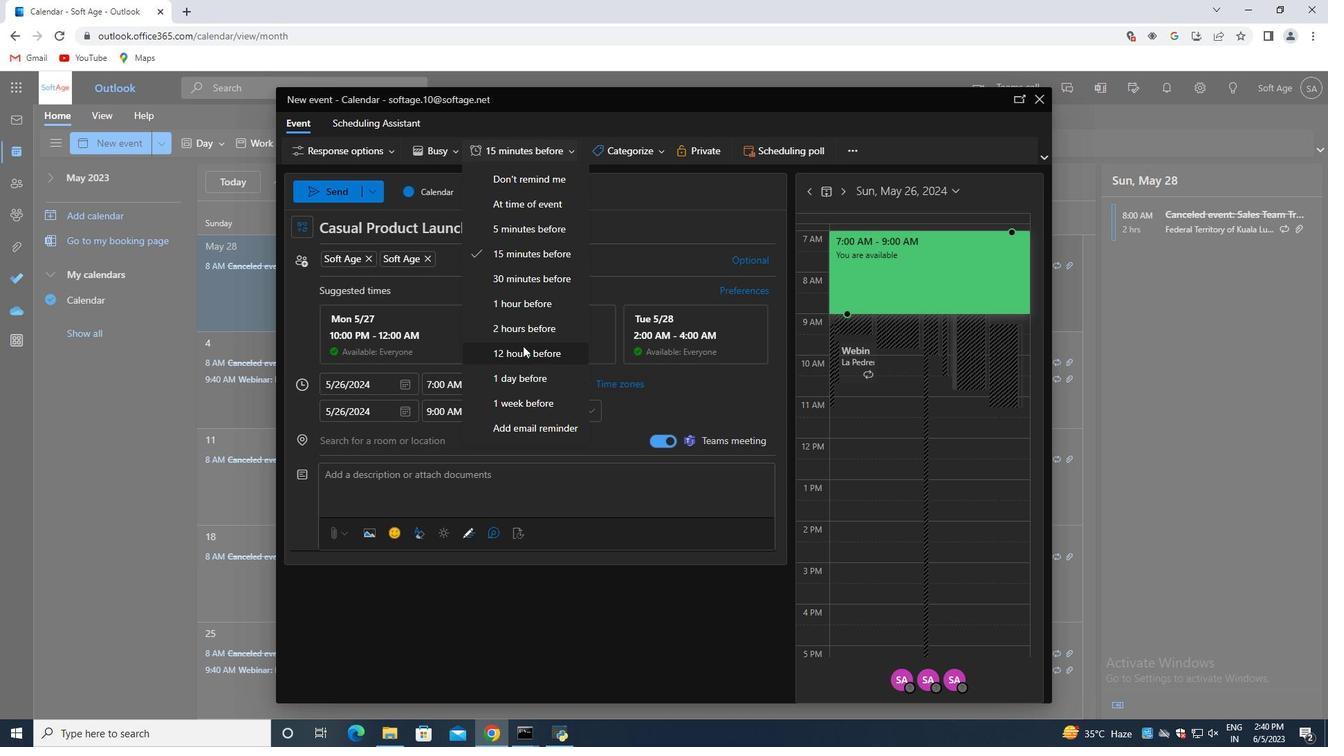 
Action: Mouse pressed left at (522, 347)
Screenshot: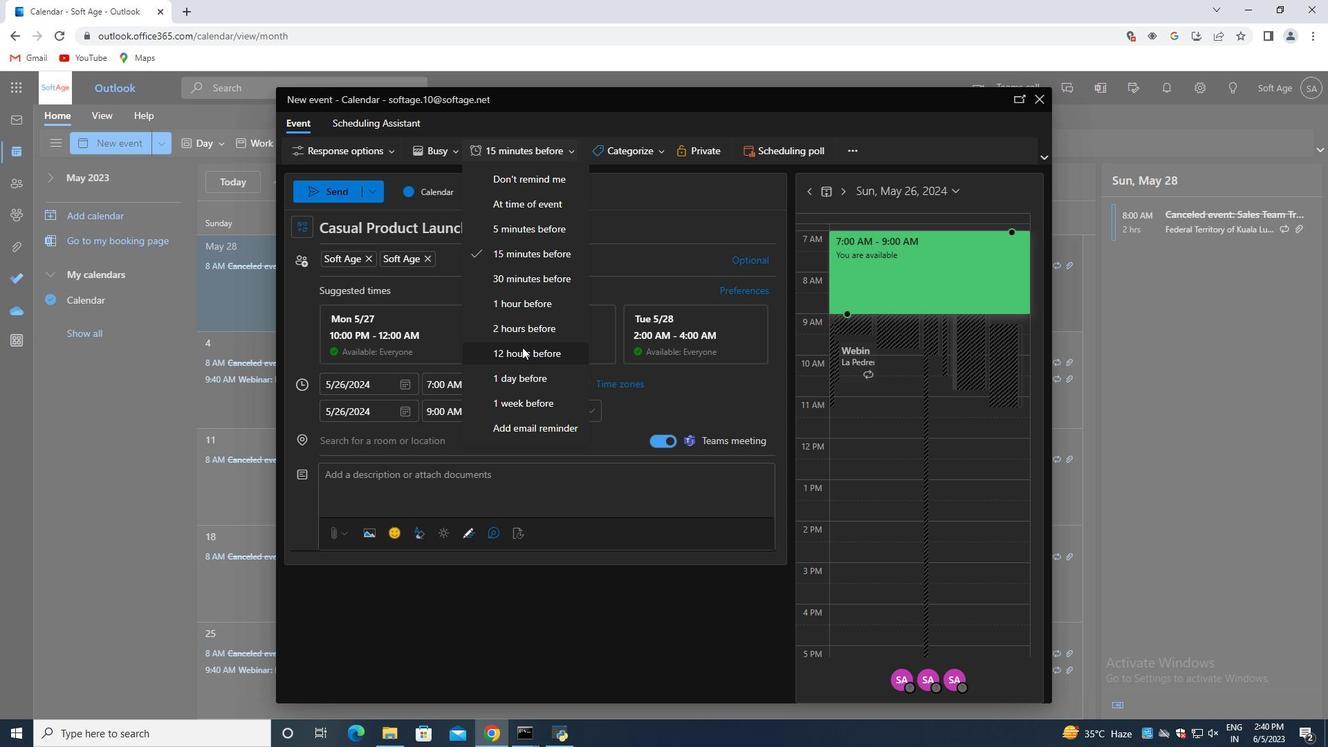 
Action: Mouse moved to (343, 192)
Screenshot: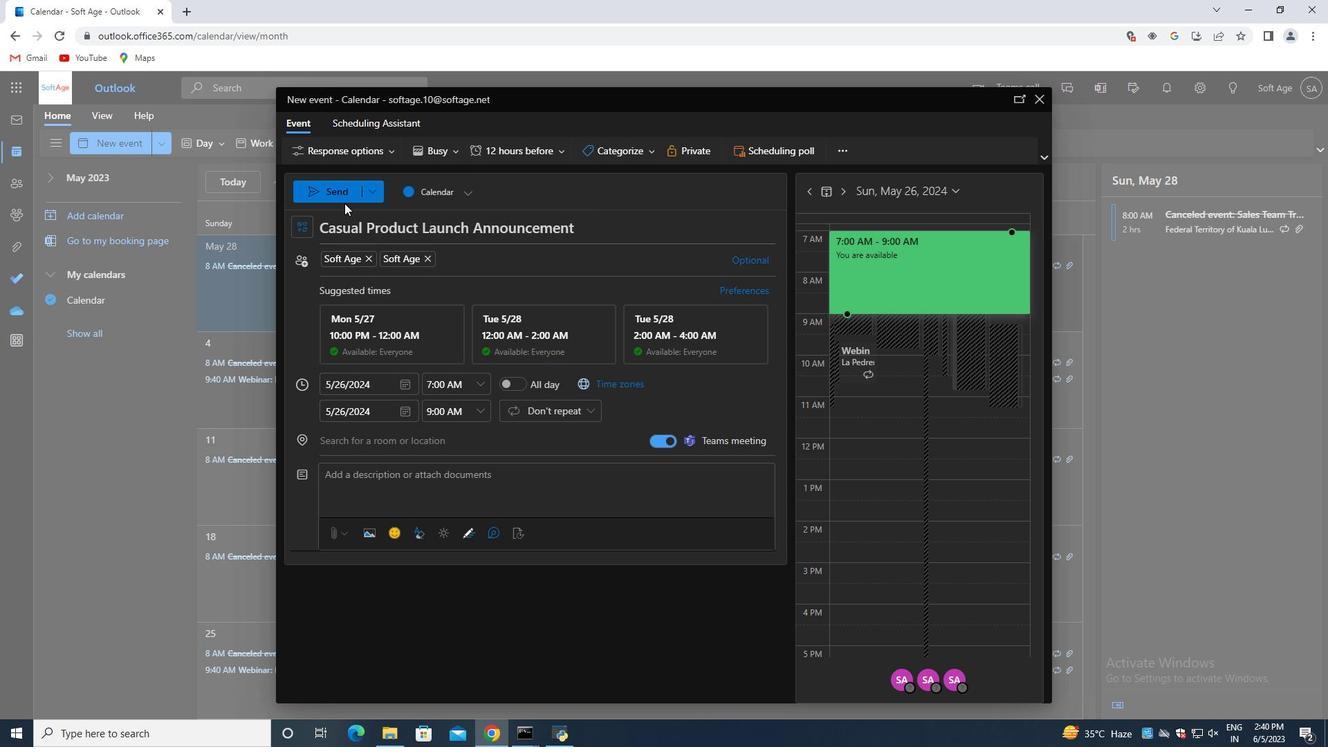 
Action: Mouse pressed left at (343, 192)
Screenshot: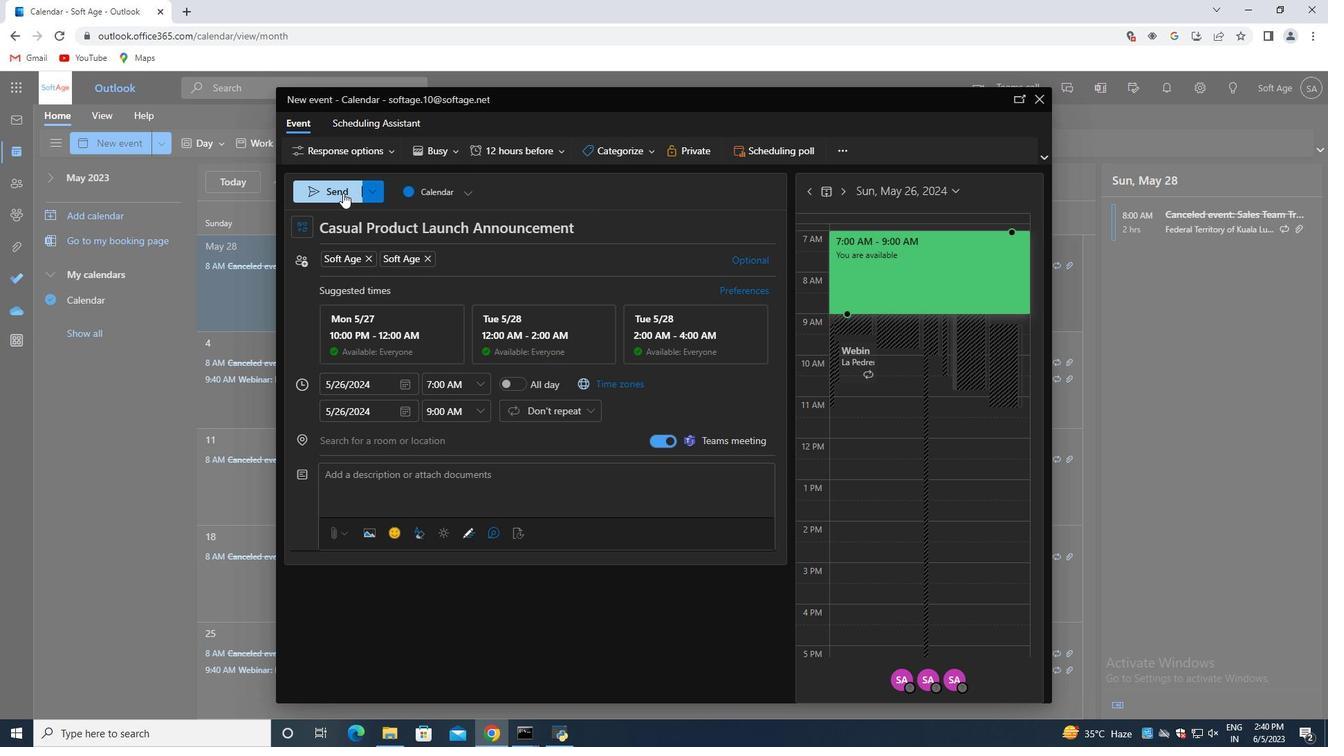 
